 Task: In the  document Ethics.doc, select heading and apply ' Bold and Underline'  Using "replace feature", replace:  'and to or'
Action: Mouse moved to (142, 660)
Screenshot: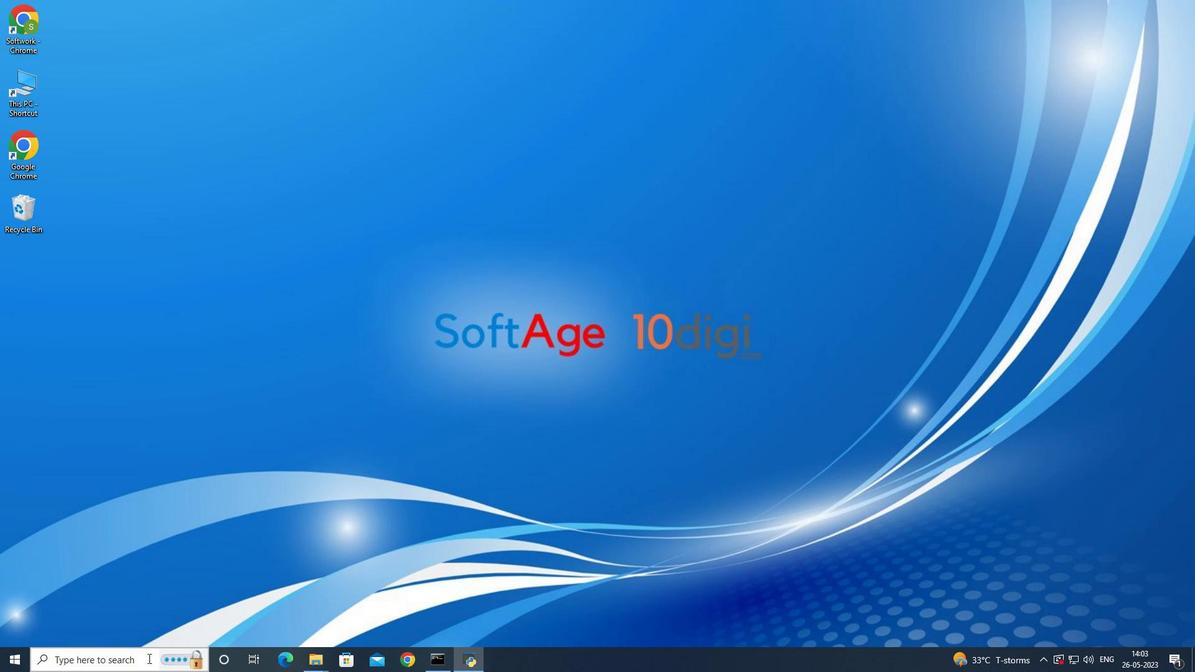
Action: Mouse pressed left at (142, 660)
Screenshot: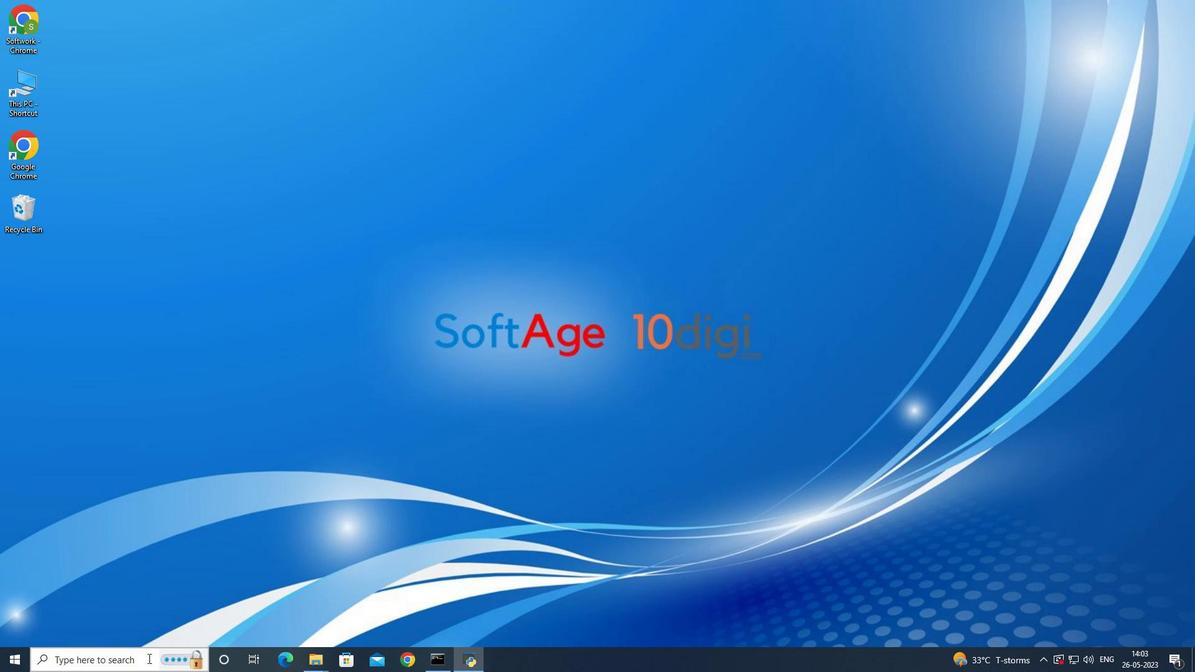 
Action: Mouse moved to (130, 424)
Screenshot: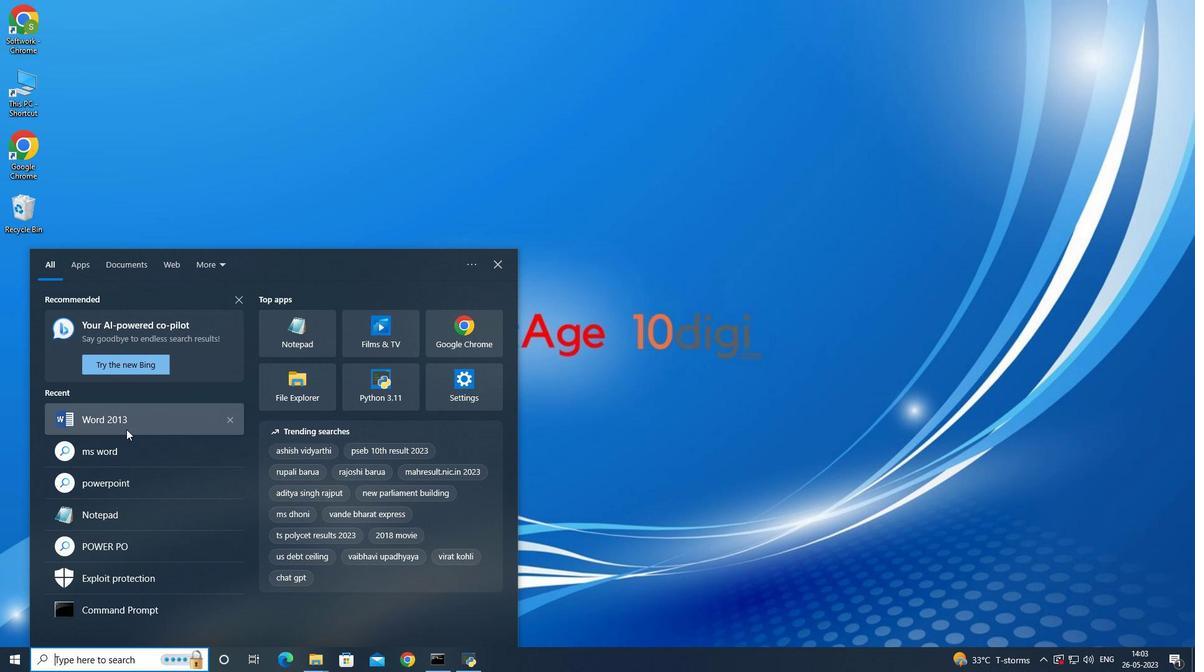 
Action: Mouse pressed left at (130, 424)
Screenshot: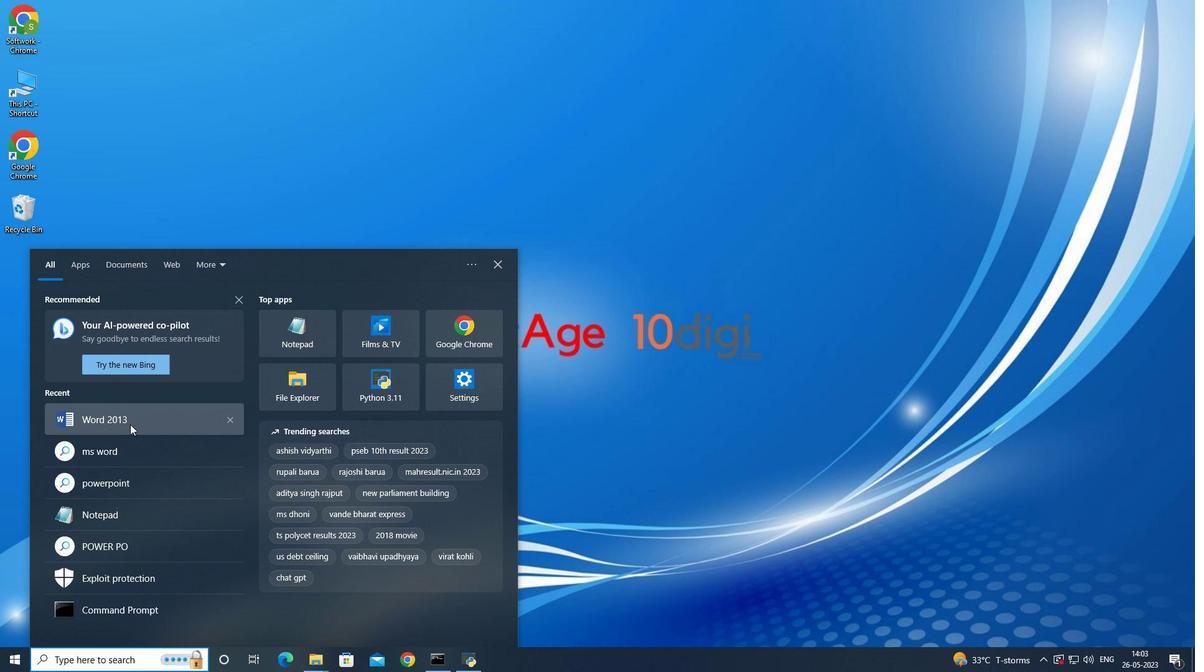 
Action: Mouse moved to (130, 423)
Screenshot: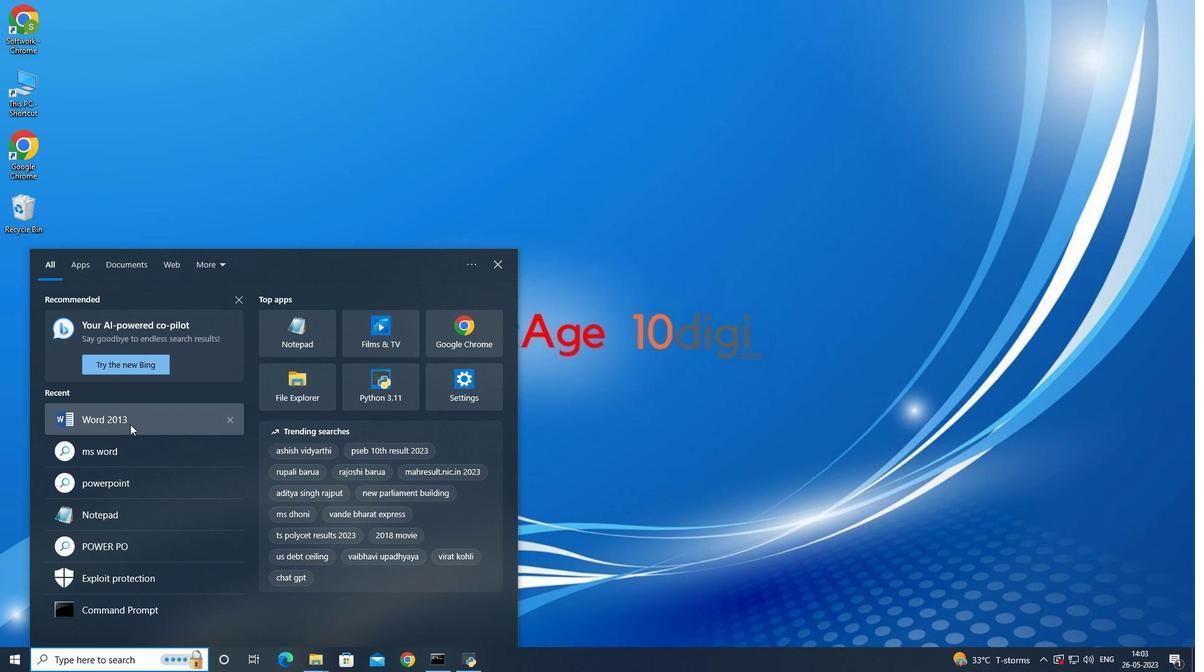 
Action: Mouse pressed left at (130, 423)
Screenshot: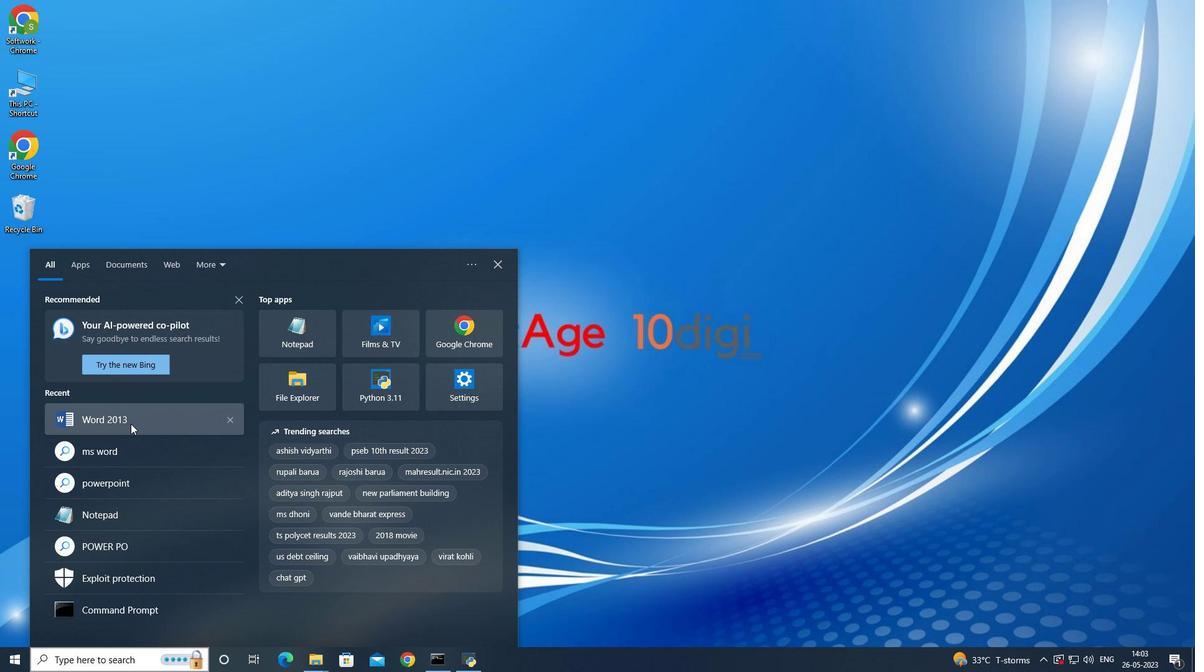 
Action: Mouse moved to (131, 424)
Screenshot: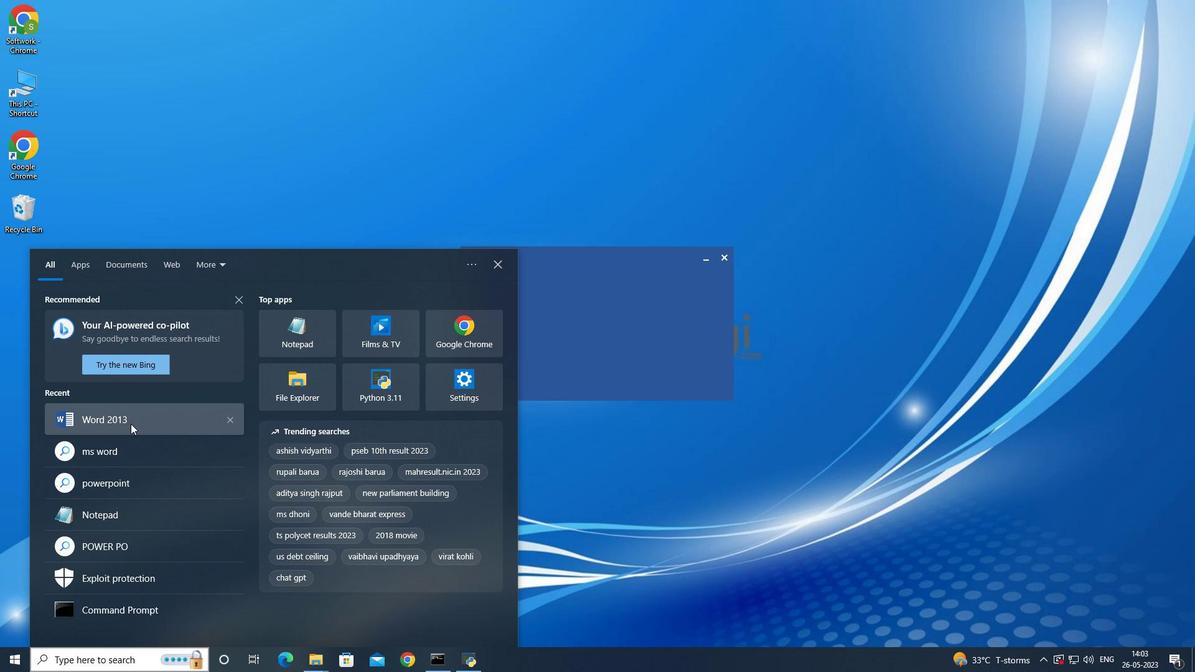 
Action: Mouse pressed left at (131, 424)
Screenshot: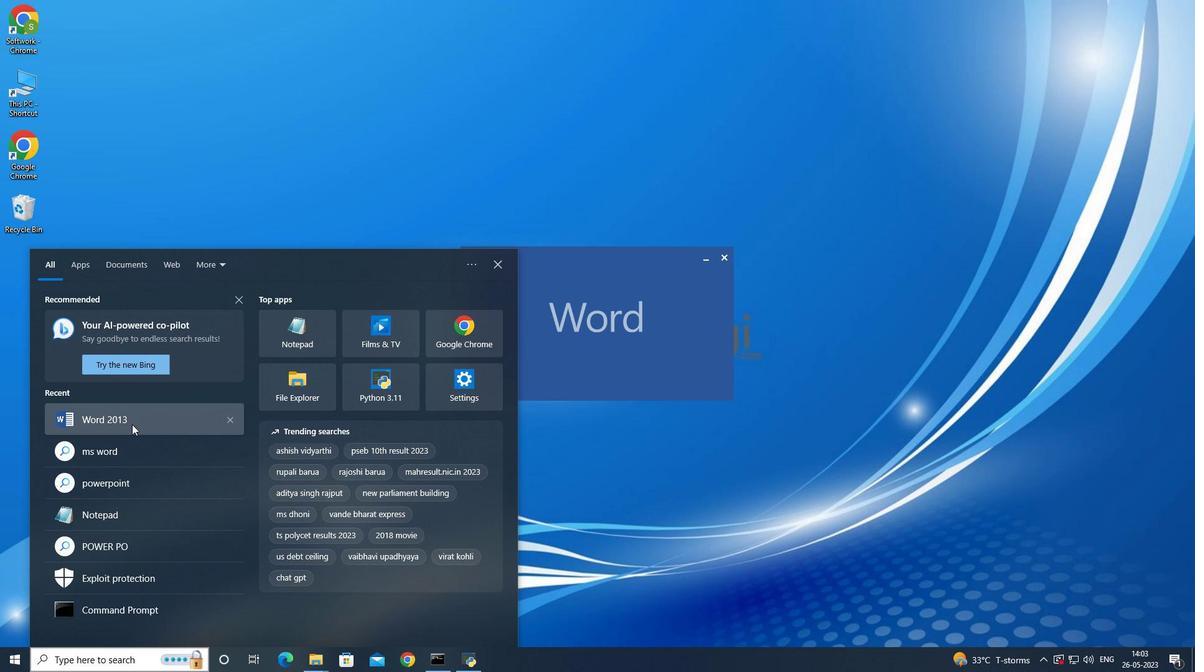 
Action: Mouse moved to (288, 192)
Screenshot: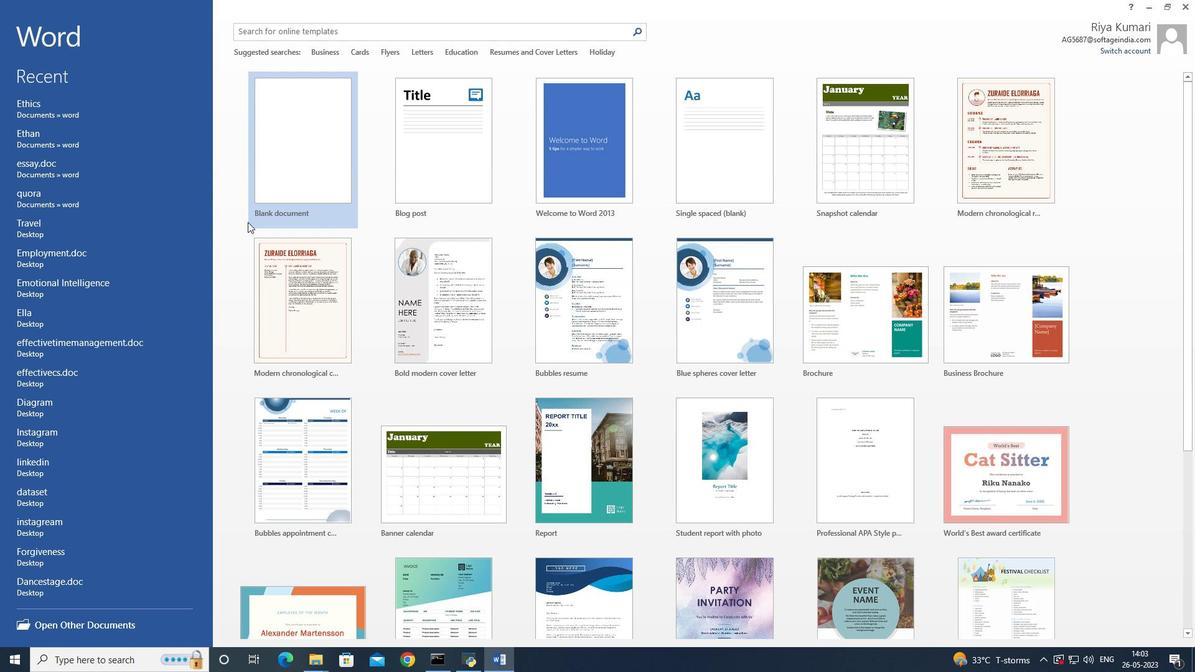 
Action: Mouse pressed left at (288, 192)
Screenshot: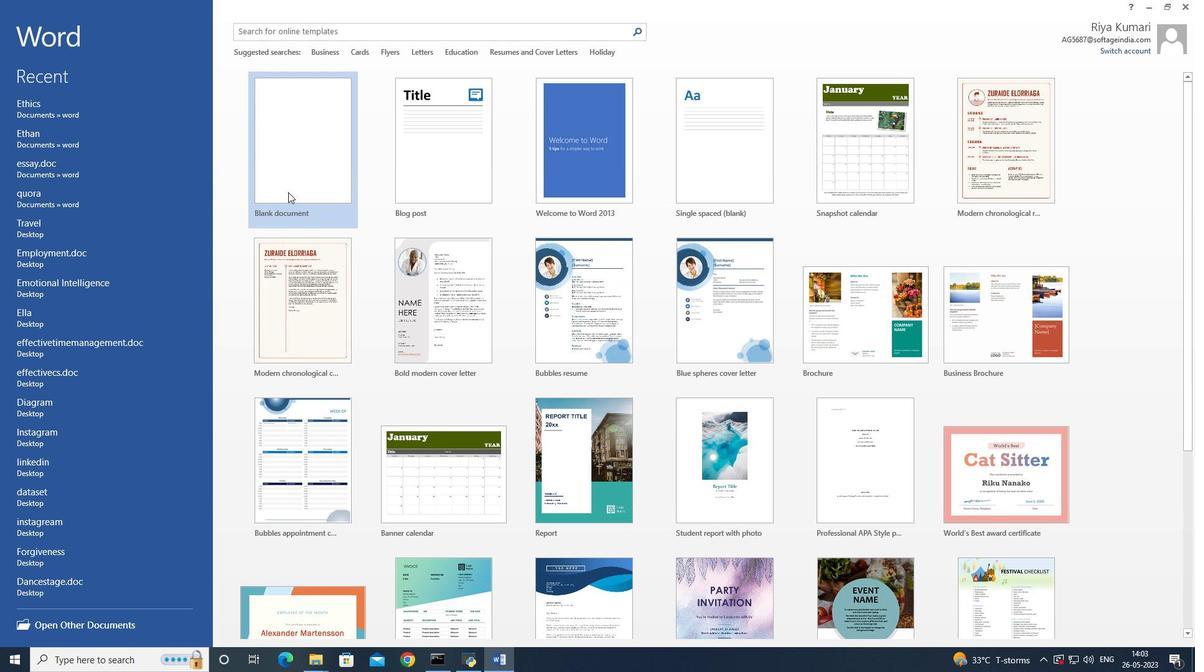 
Action: Mouse pressed left at (288, 192)
Screenshot: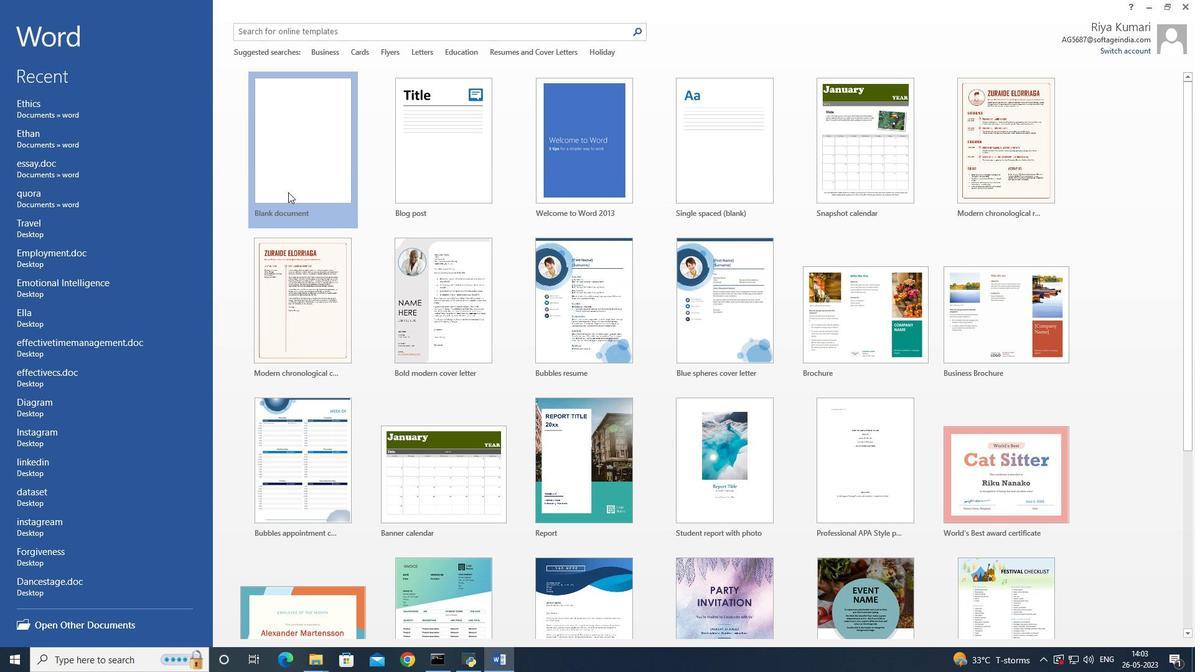 
Action: Mouse moved to (17, 23)
Screenshot: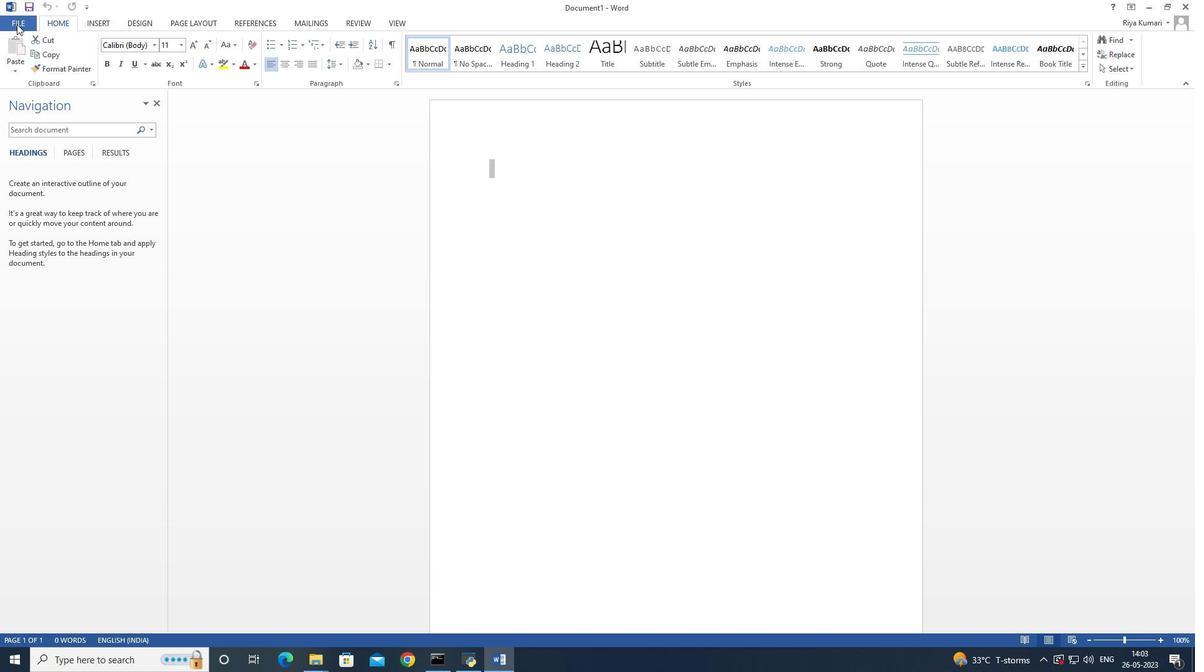 
Action: Mouse pressed left at (17, 23)
Screenshot: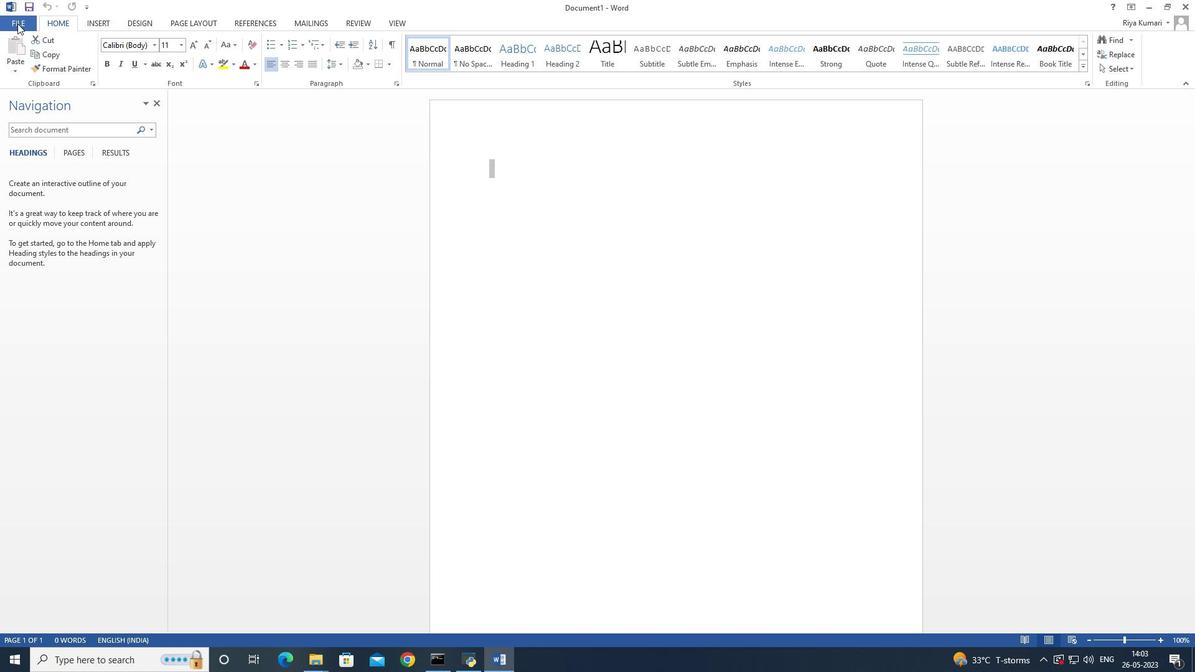 
Action: Mouse moved to (335, 110)
Screenshot: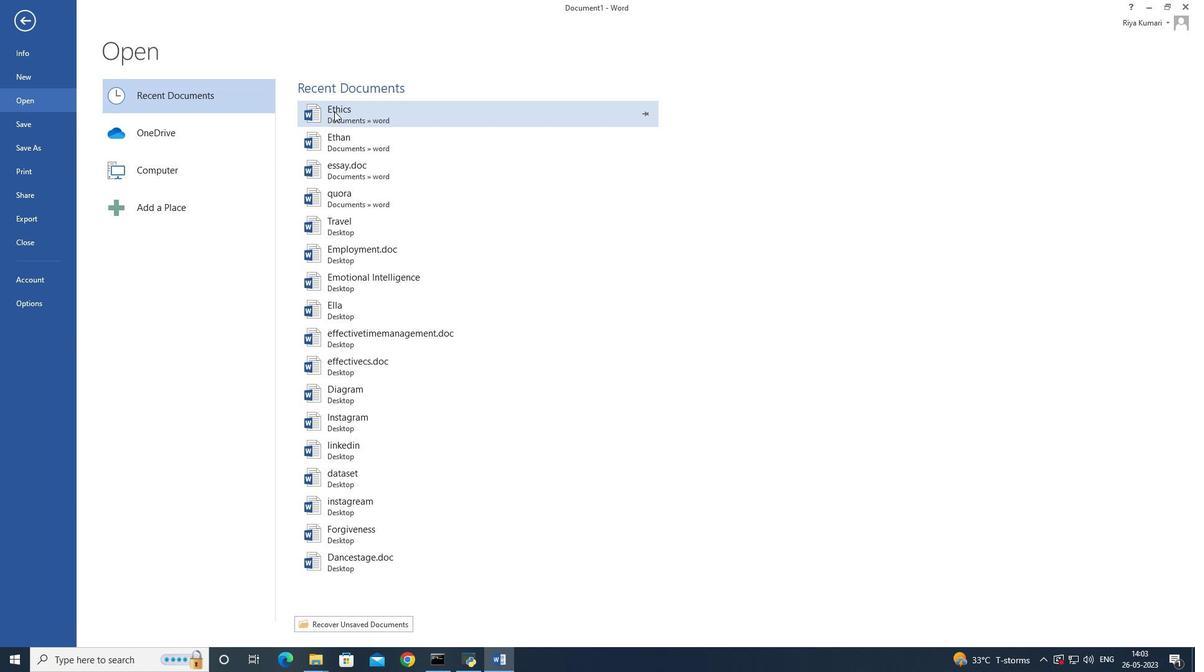 
Action: Mouse pressed left at (335, 110)
Screenshot: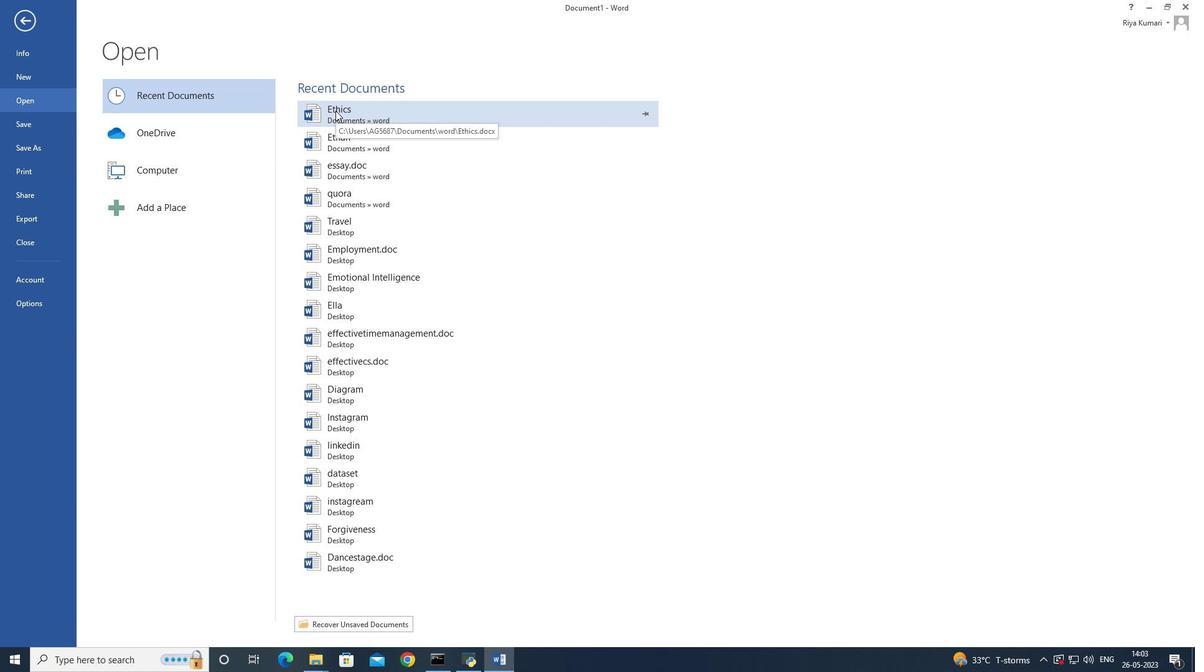 
Action: Mouse moved to (657, 166)
Screenshot: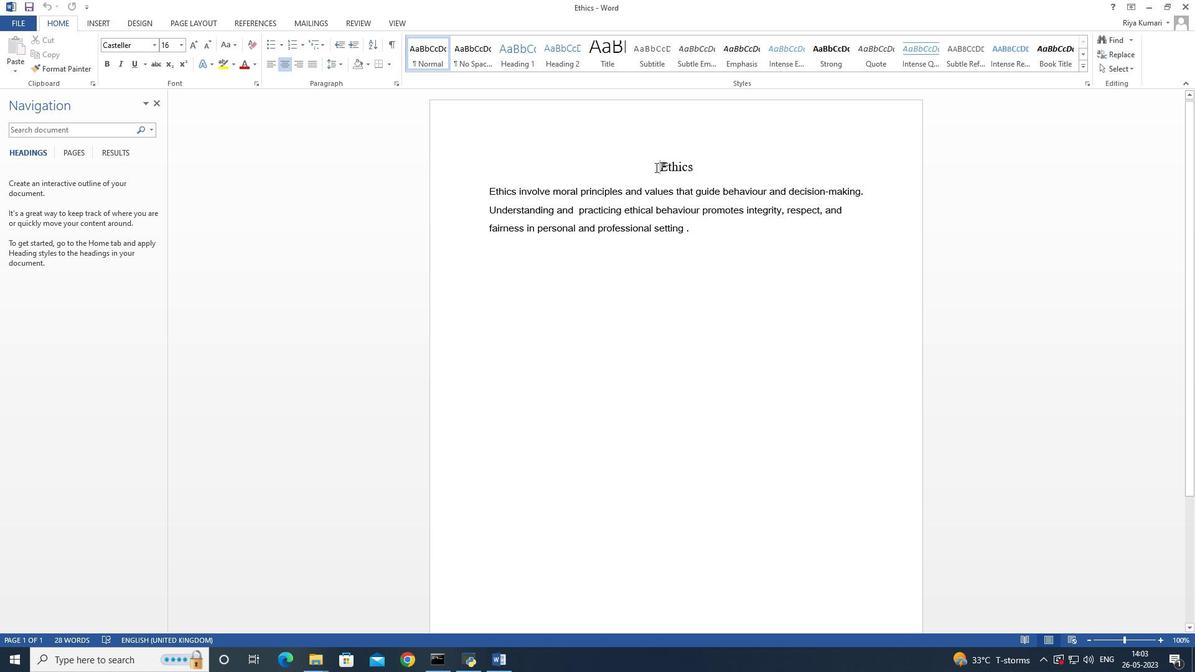 
Action: Mouse pressed left at (657, 166)
Screenshot: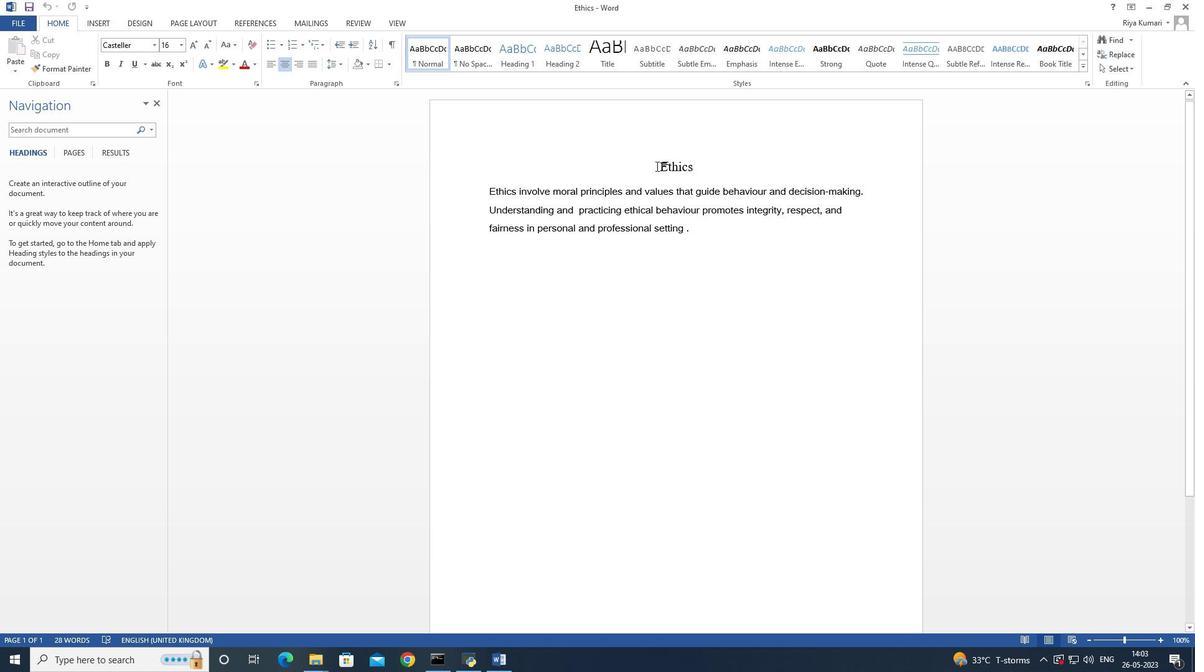 
Action: Mouse moved to (109, 68)
Screenshot: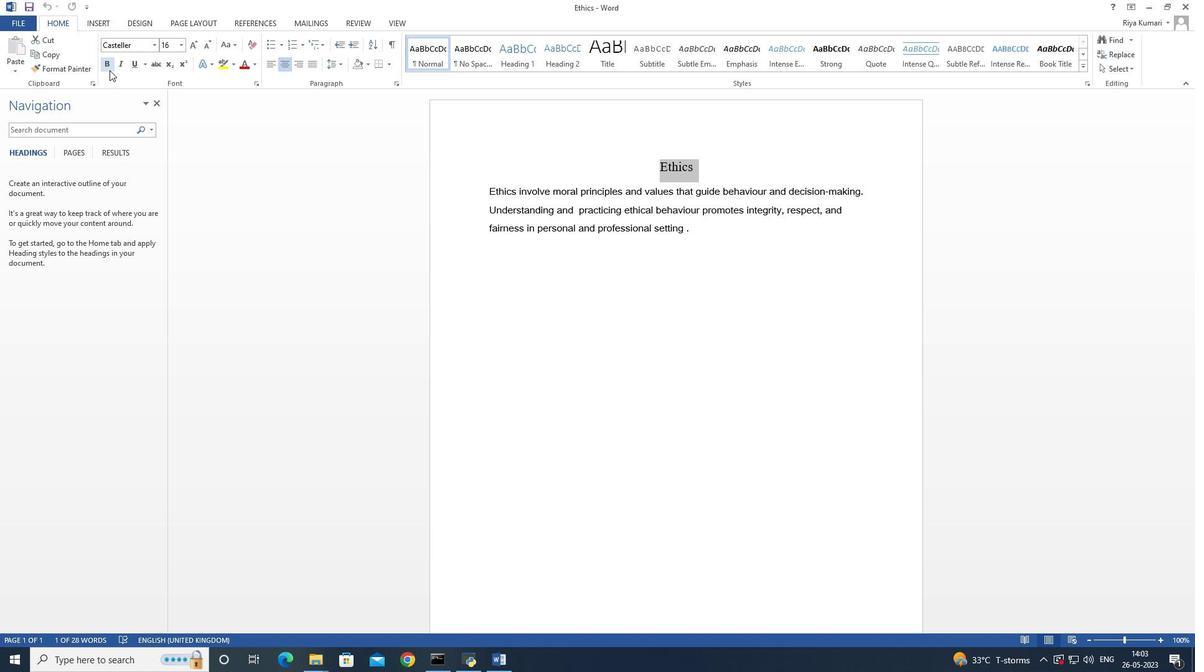 
Action: Mouse pressed left at (109, 68)
Screenshot: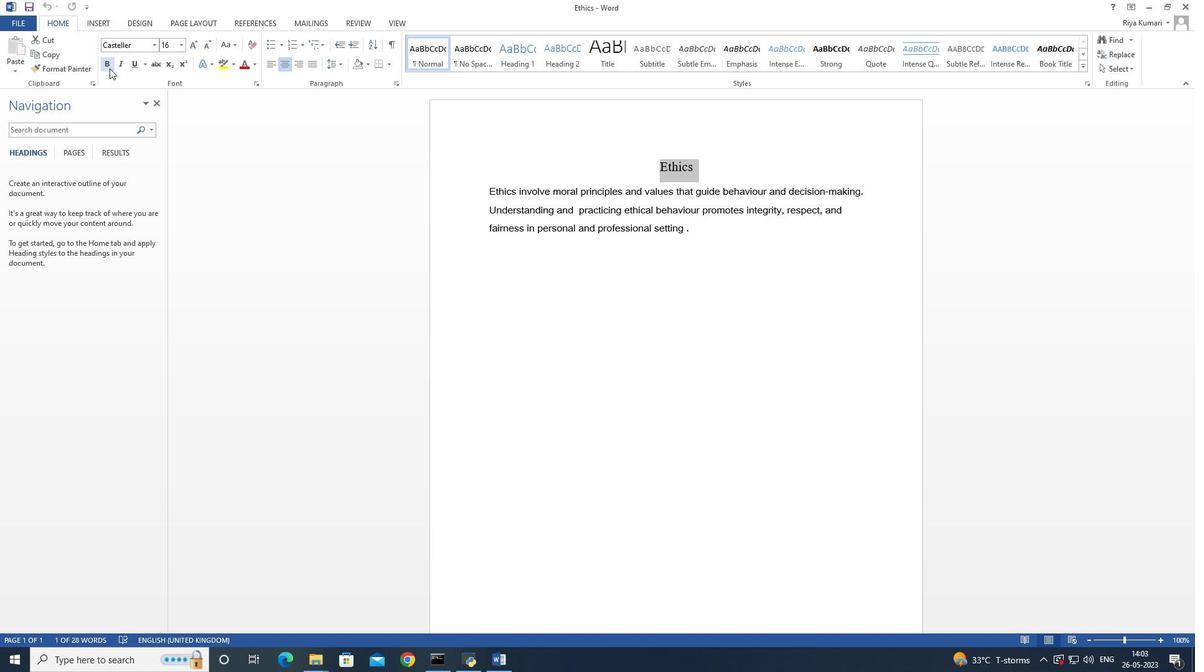
Action: Mouse moved to (132, 60)
Screenshot: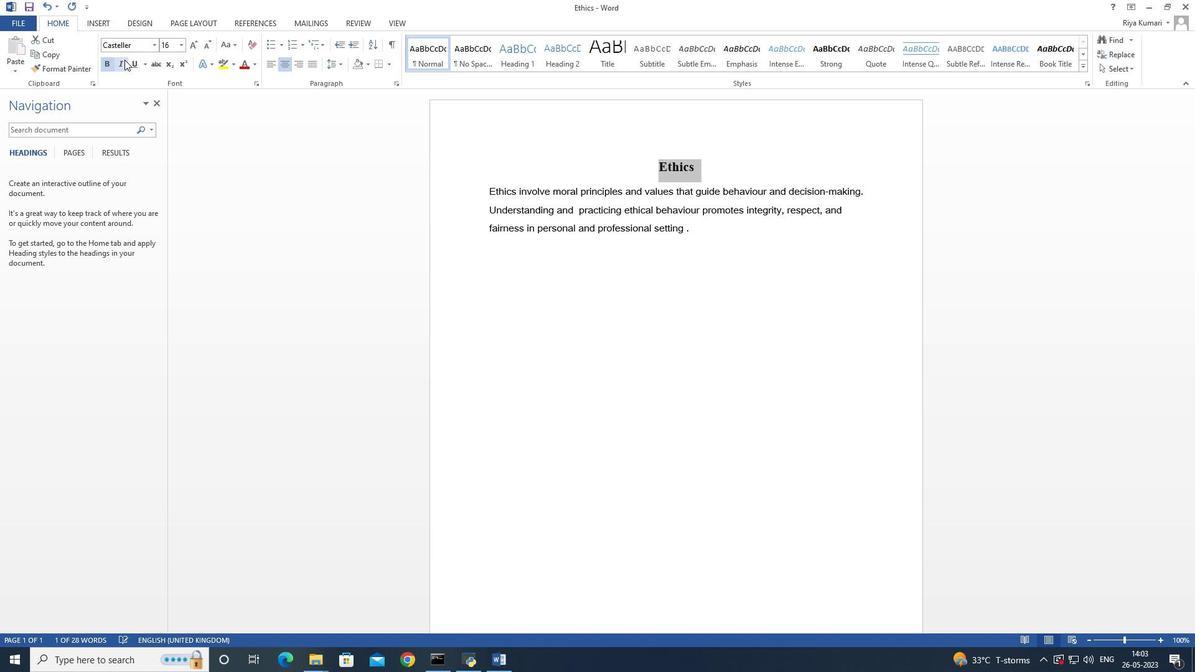 
Action: Mouse pressed left at (132, 60)
Screenshot: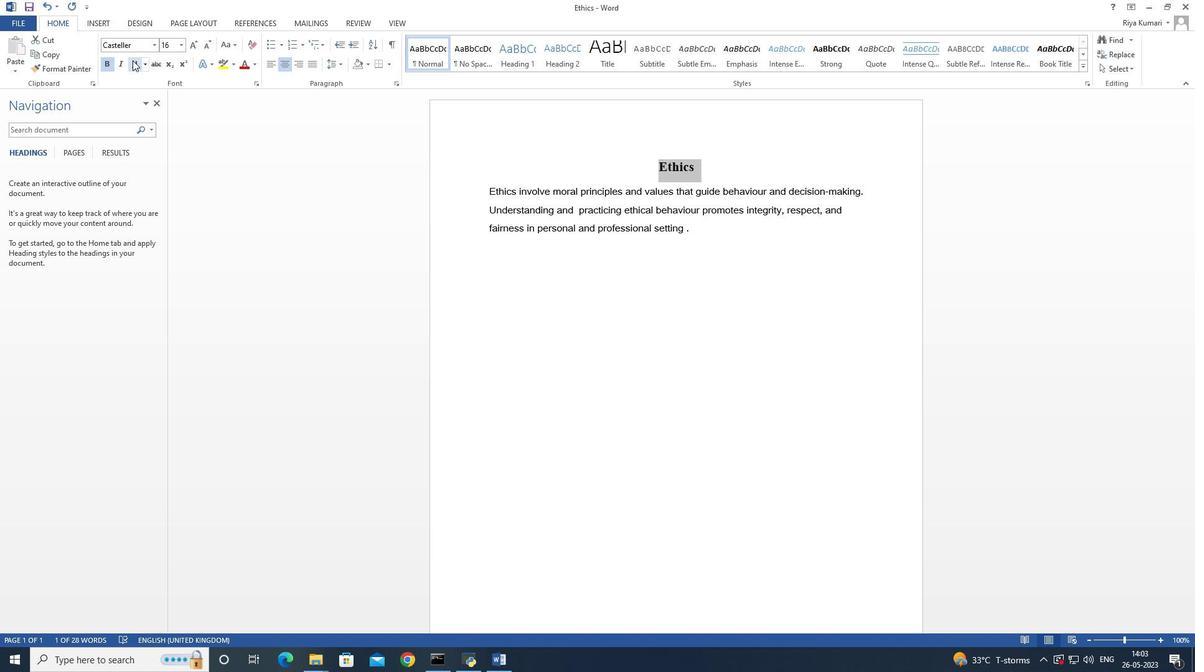 
Action: Mouse moved to (488, 187)
Screenshot: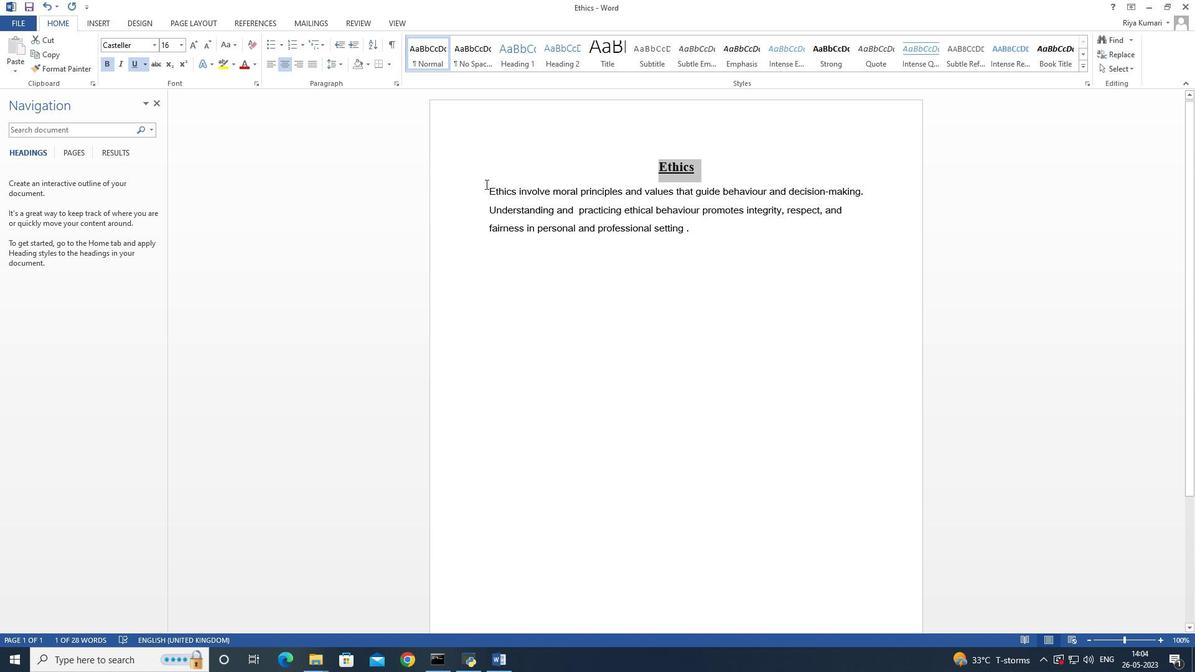 
Action: Mouse pressed left at (488, 187)
Screenshot: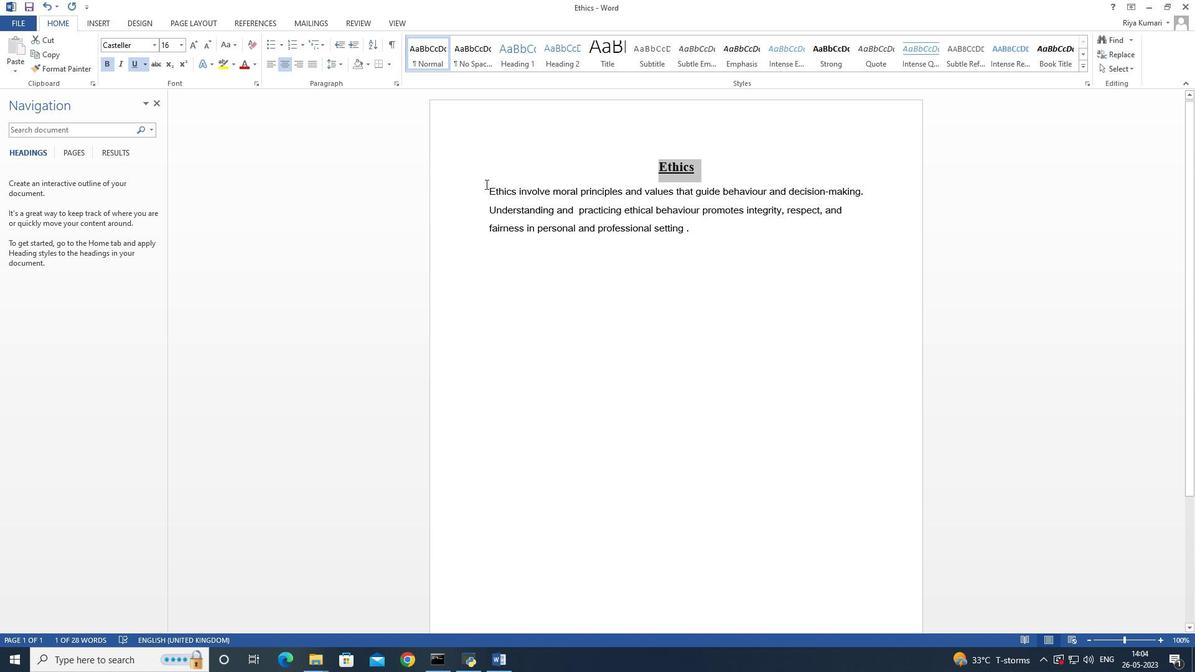 
Action: Mouse moved to (1117, 52)
Screenshot: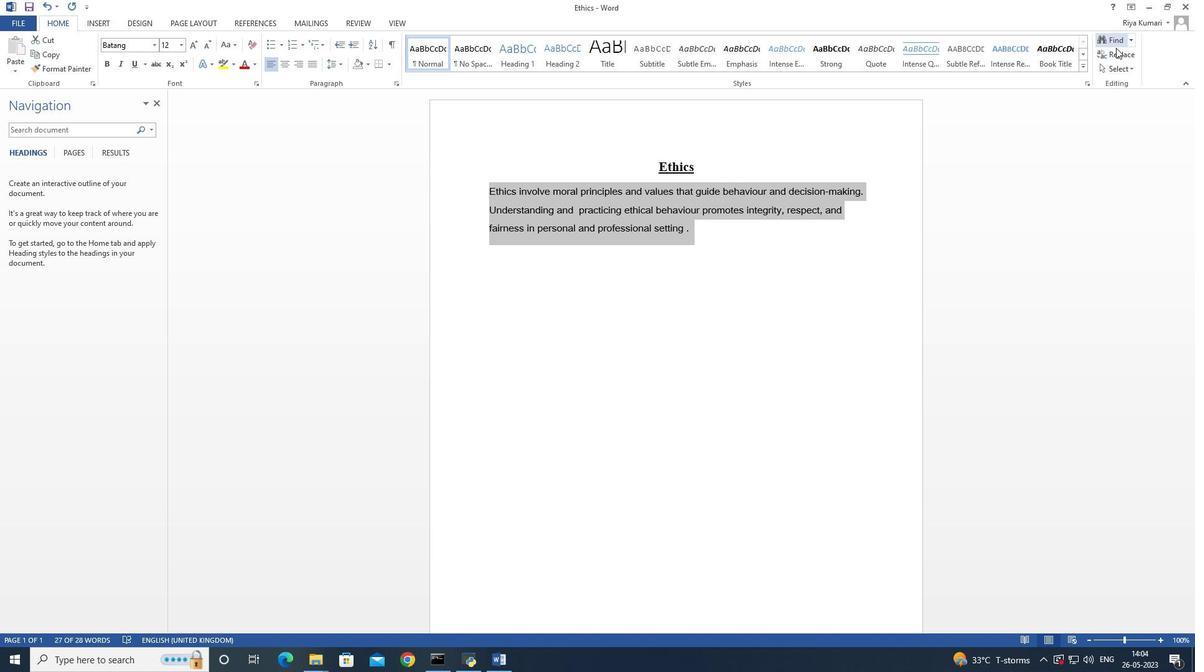 
Action: Mouse pressed left at (1117, 52)
Screenshot: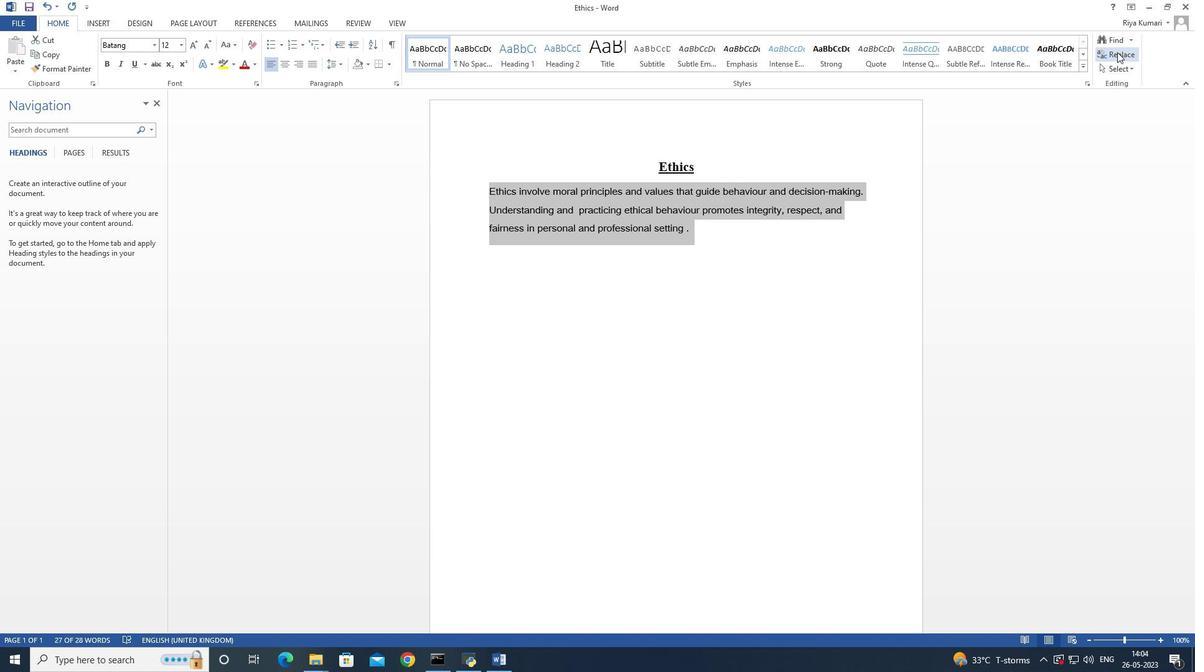 
Action: Mouse moved to (662, 295)
Screenshot: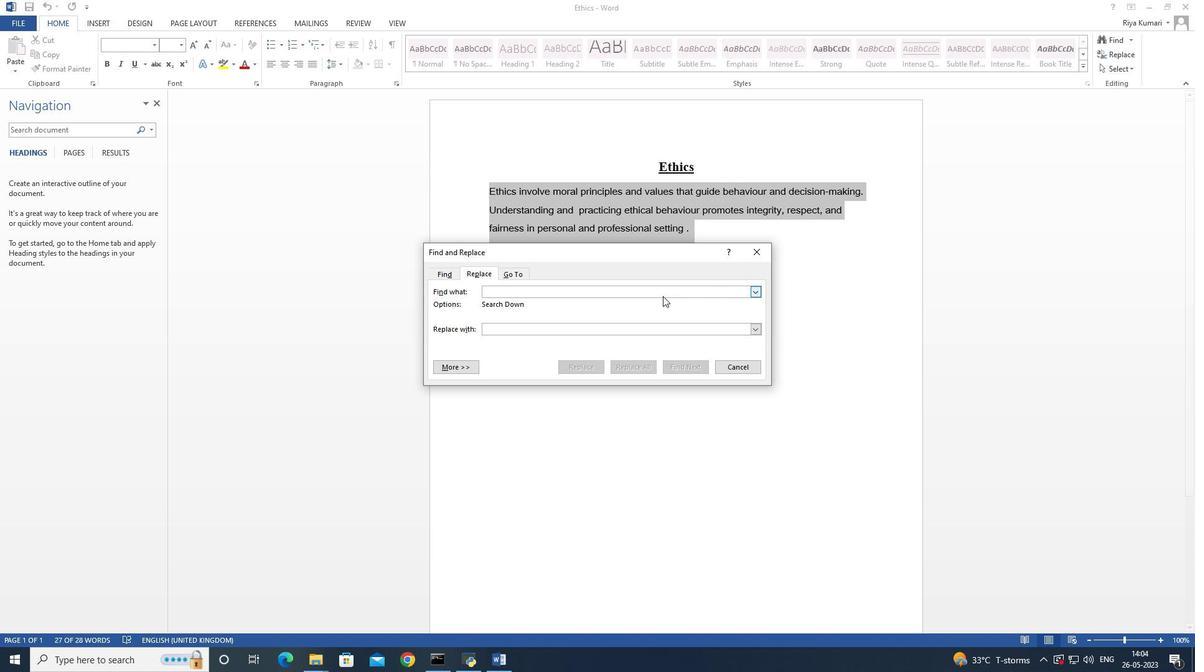 
Action: Key pressed and
Screenshot: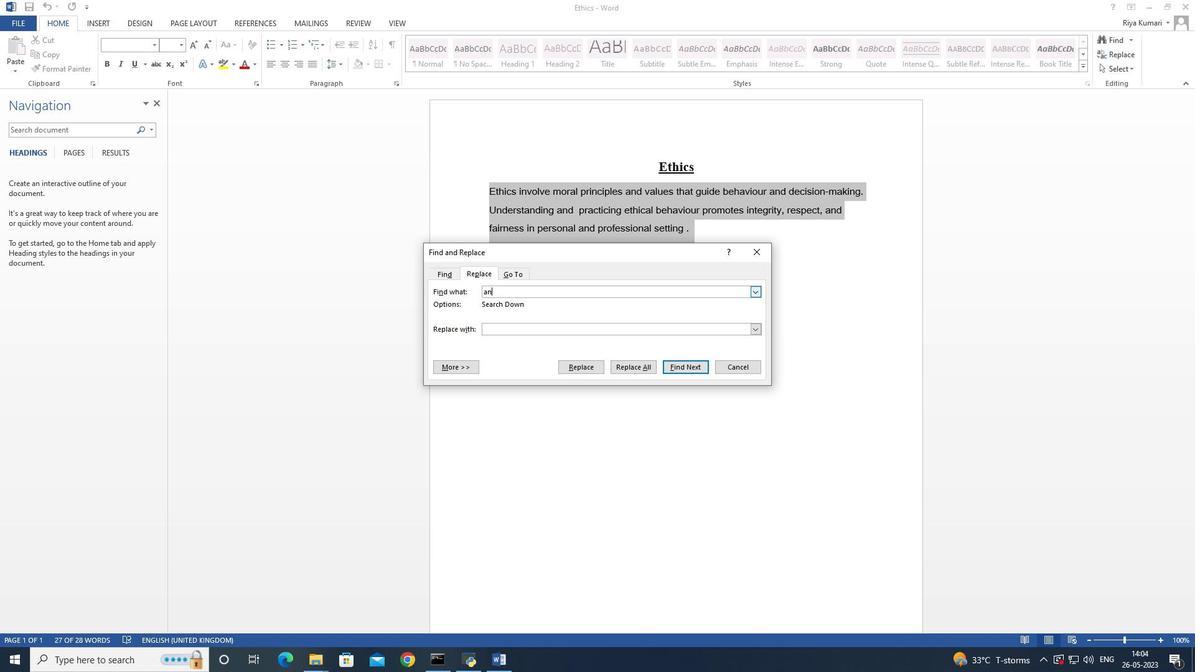 
Action: Mouse moved to (593, 326)
Screenshot: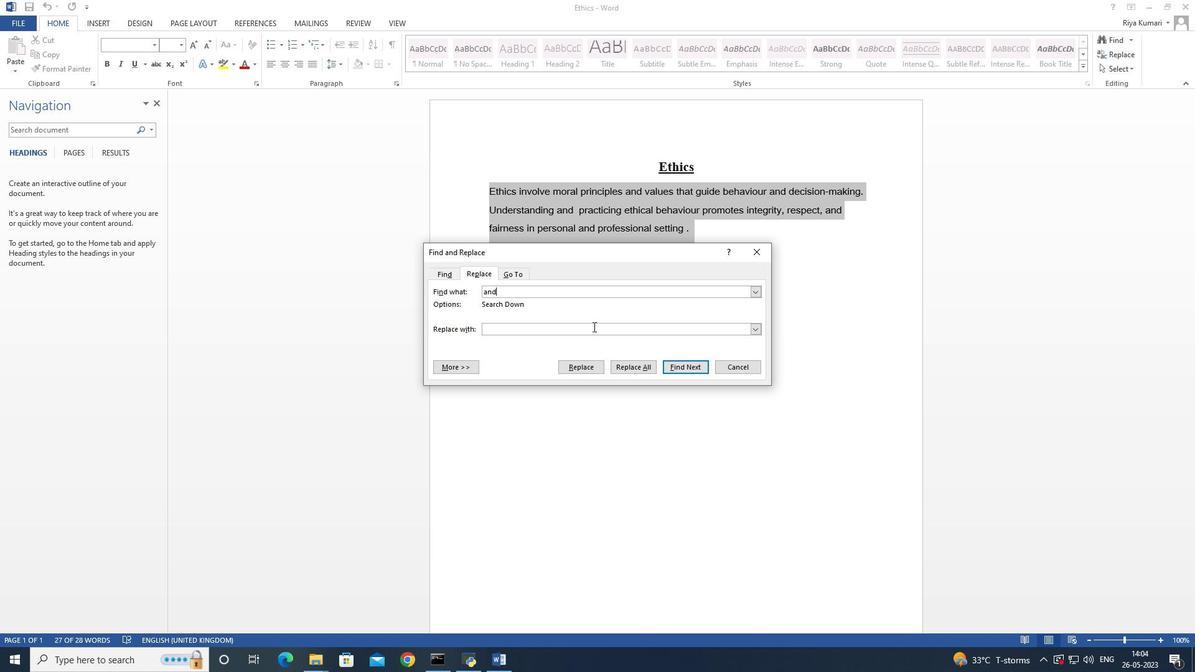 
Action: Mouse pressed left at (593, 326)
Screenshot: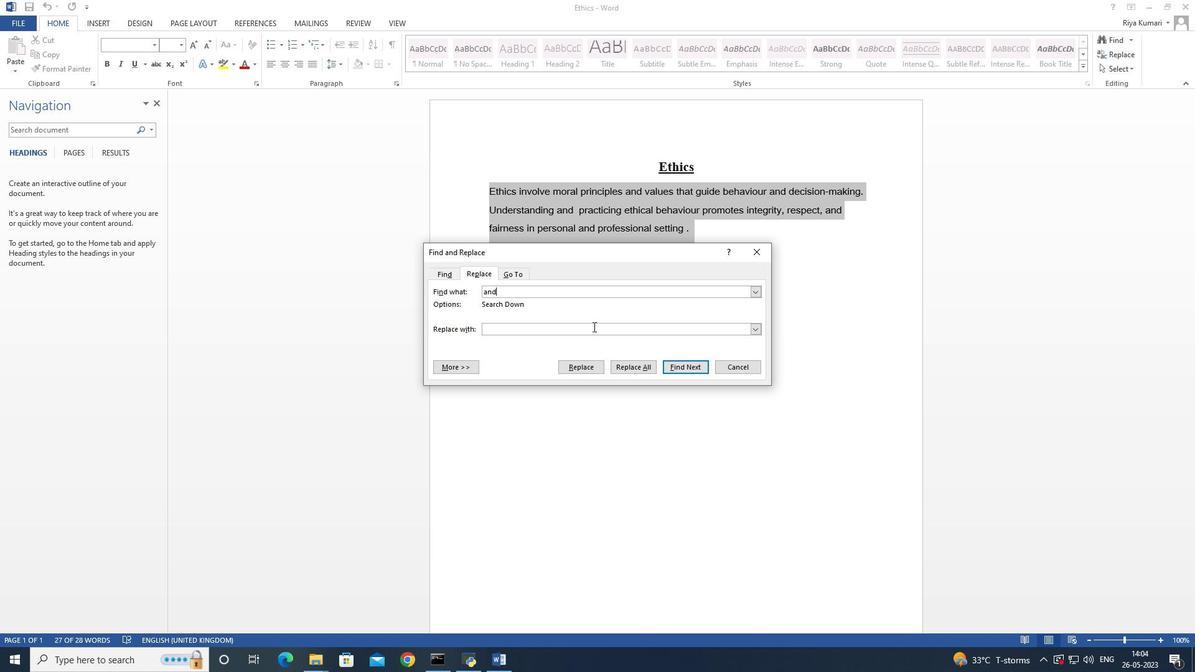 
Action: Key pressed or
Screenshot: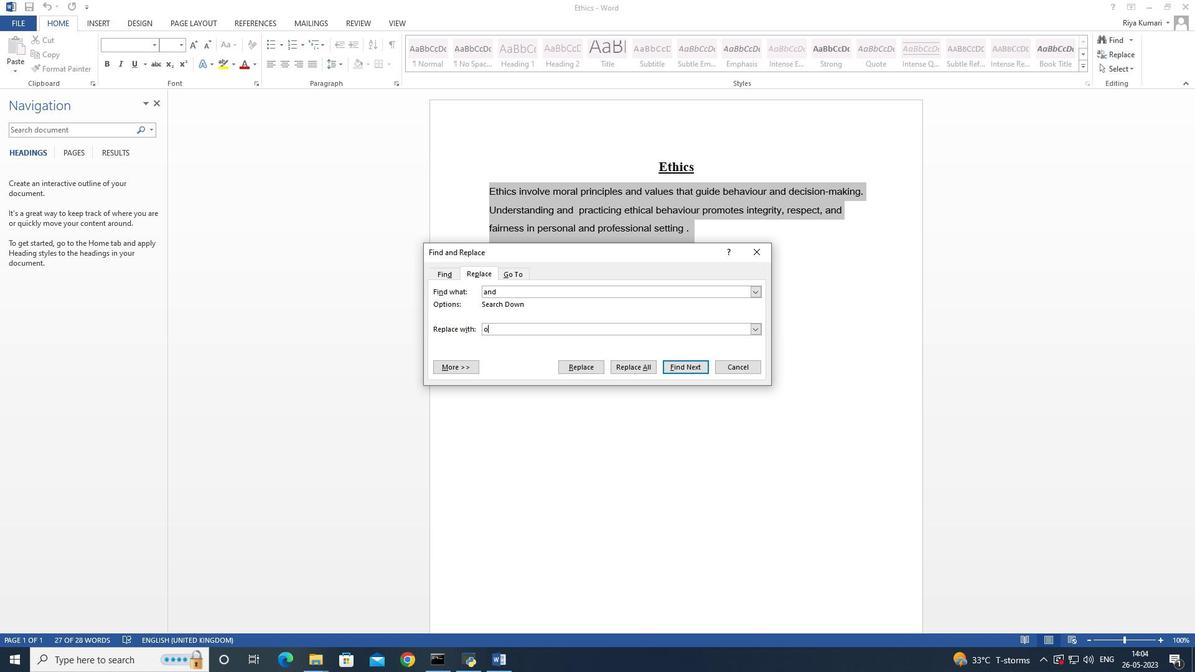 
Action: Mouse moved to (635, 367)
Screenshot: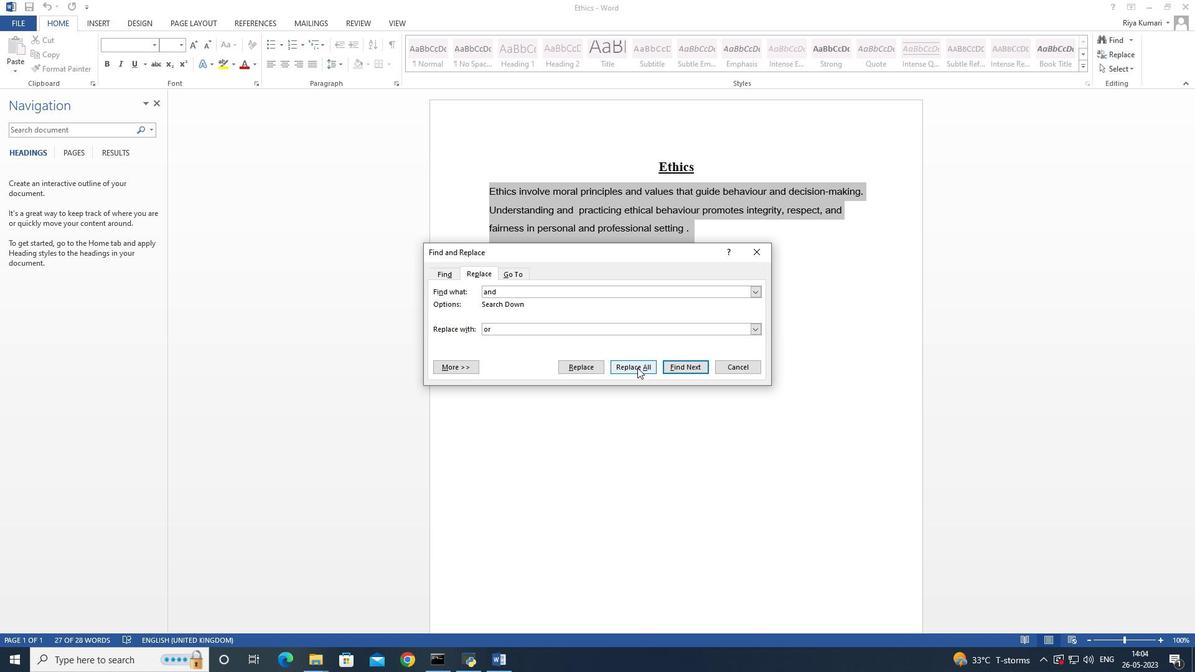 
Action: Mouse pressed left at (635, 367)
Screenshot: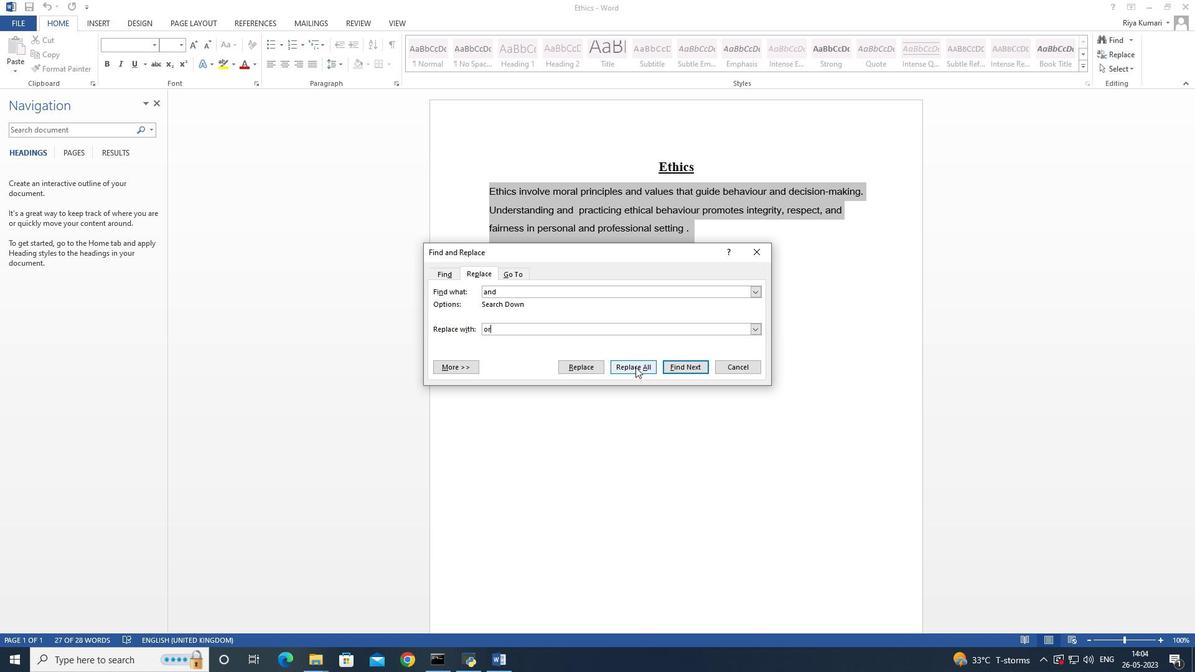 
Action: Mouse moved to (580, 369)
Screenshot: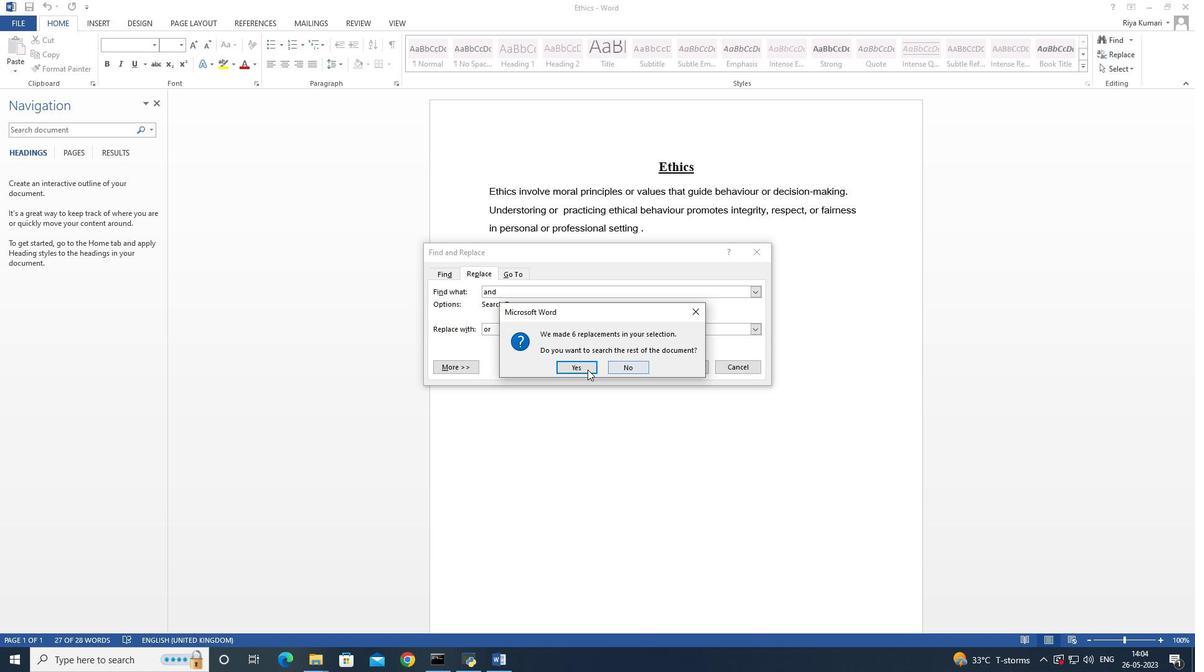 
Action: Mouse pressed left at (580, 369)
Screenshot: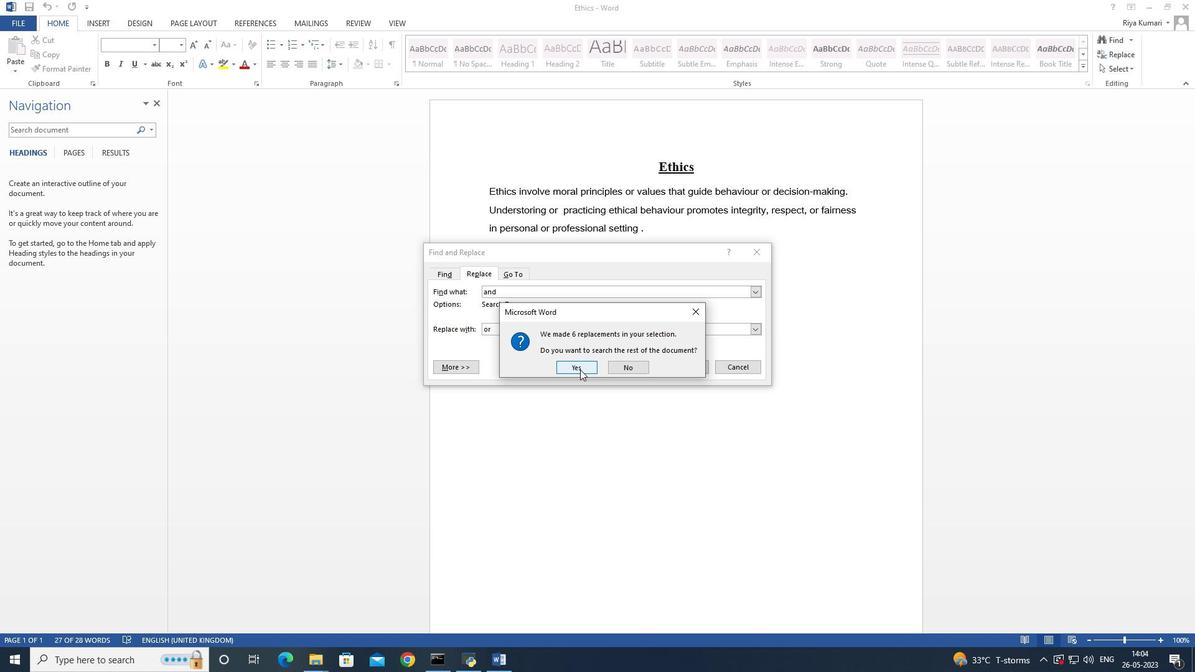 
Action: Mouse moved to (582, 365)
Screenshot: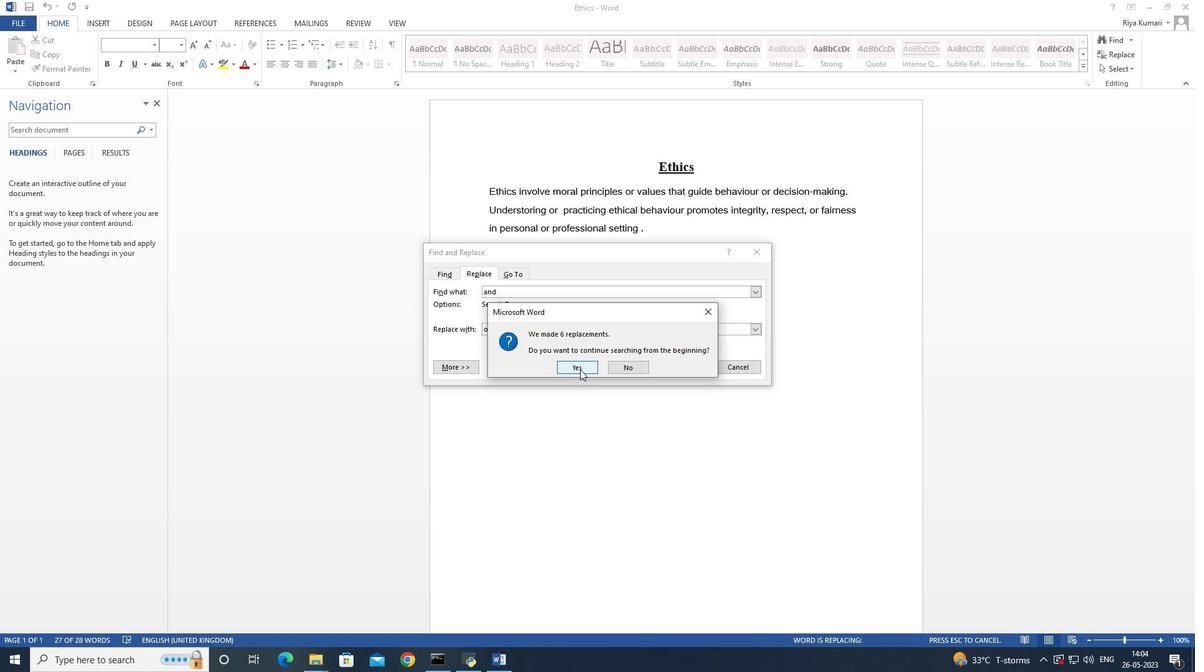 
Action: Mouse pressed left at (582, 365)
Screenshot: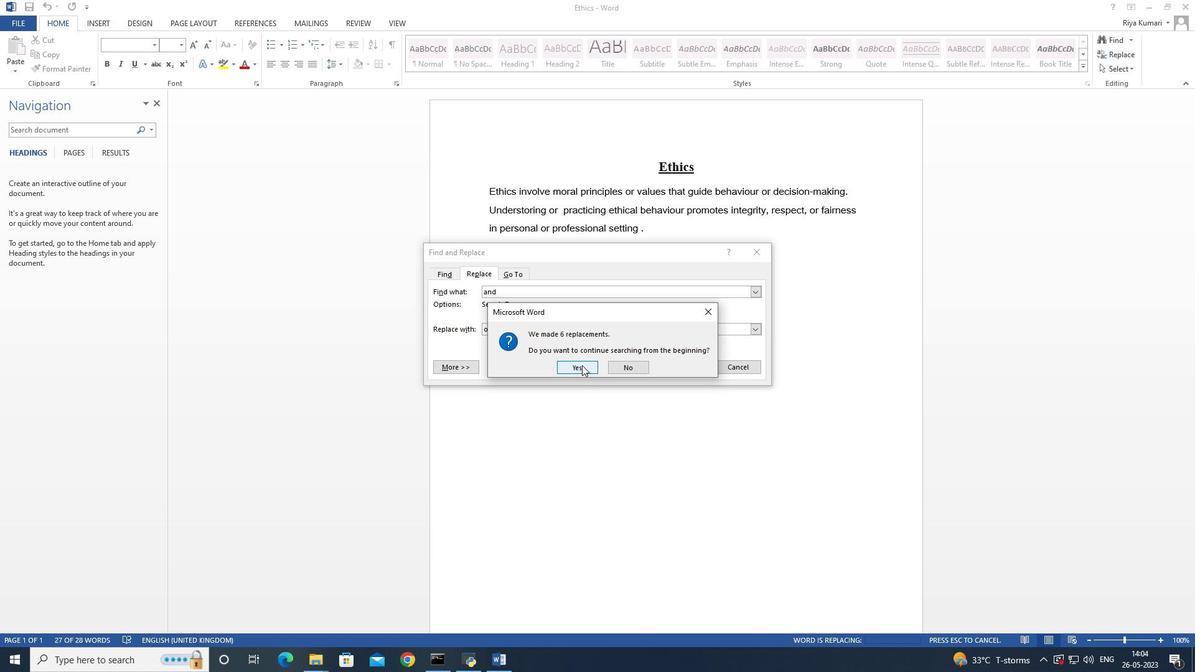 
Action: Mouse moved to (595, 364)
Screenshot: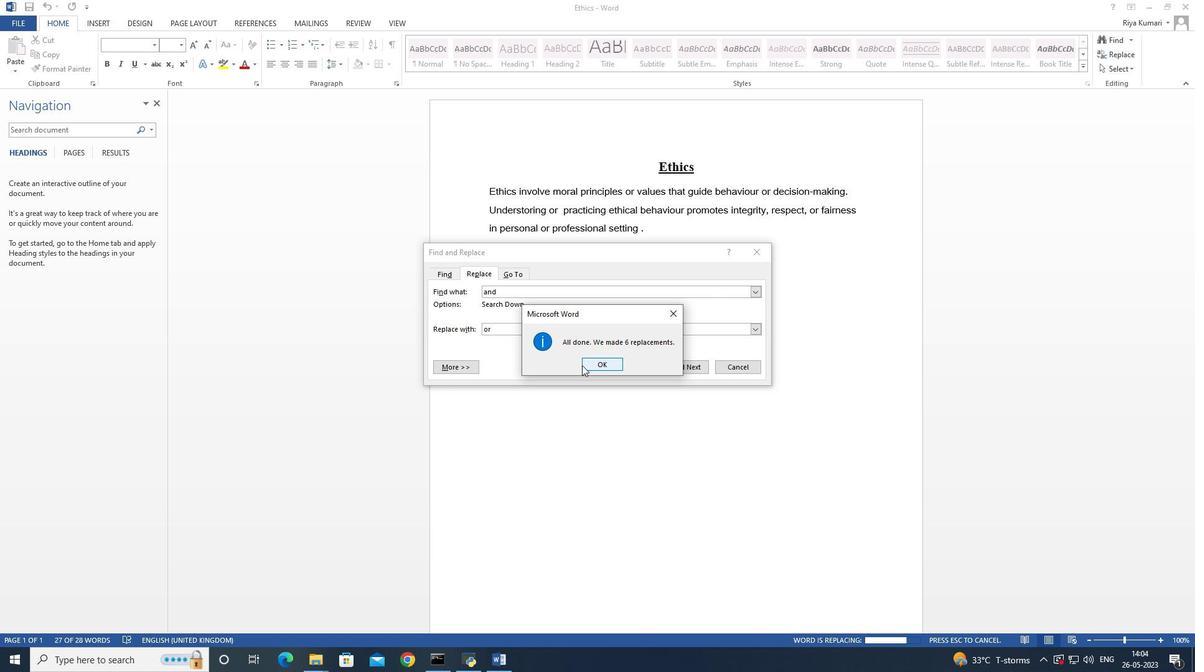 
Action: Mouse pressed left at (595, 364)
Screenshot: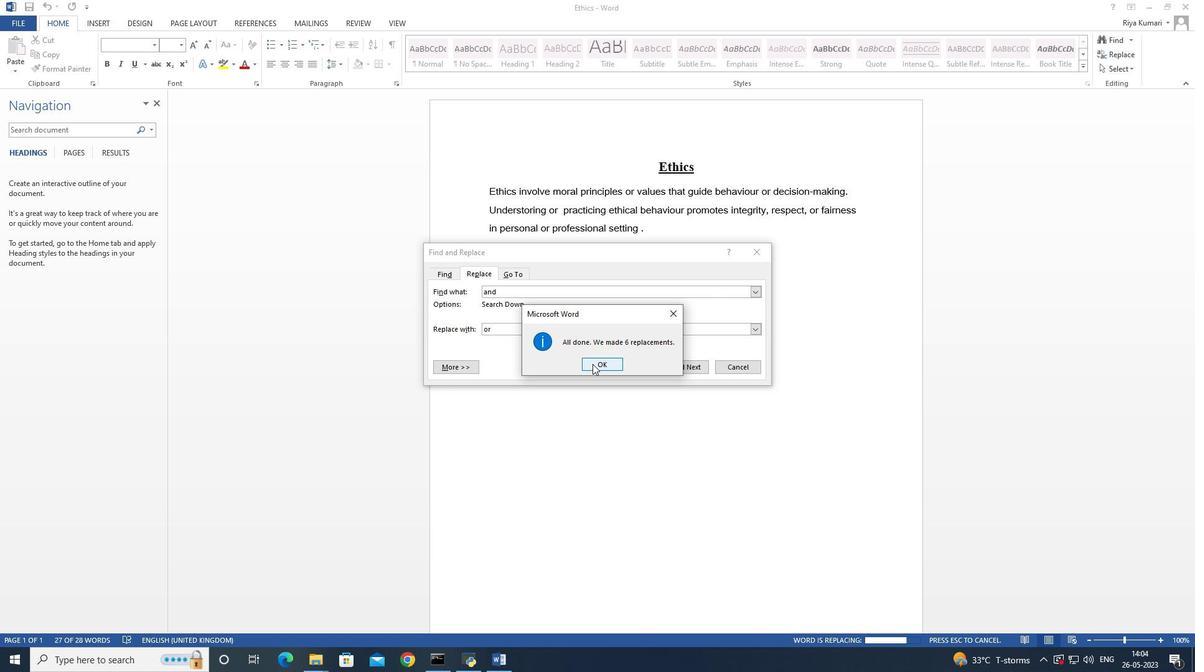 
Action: Mouse moved to (761, 250)
Screenshot: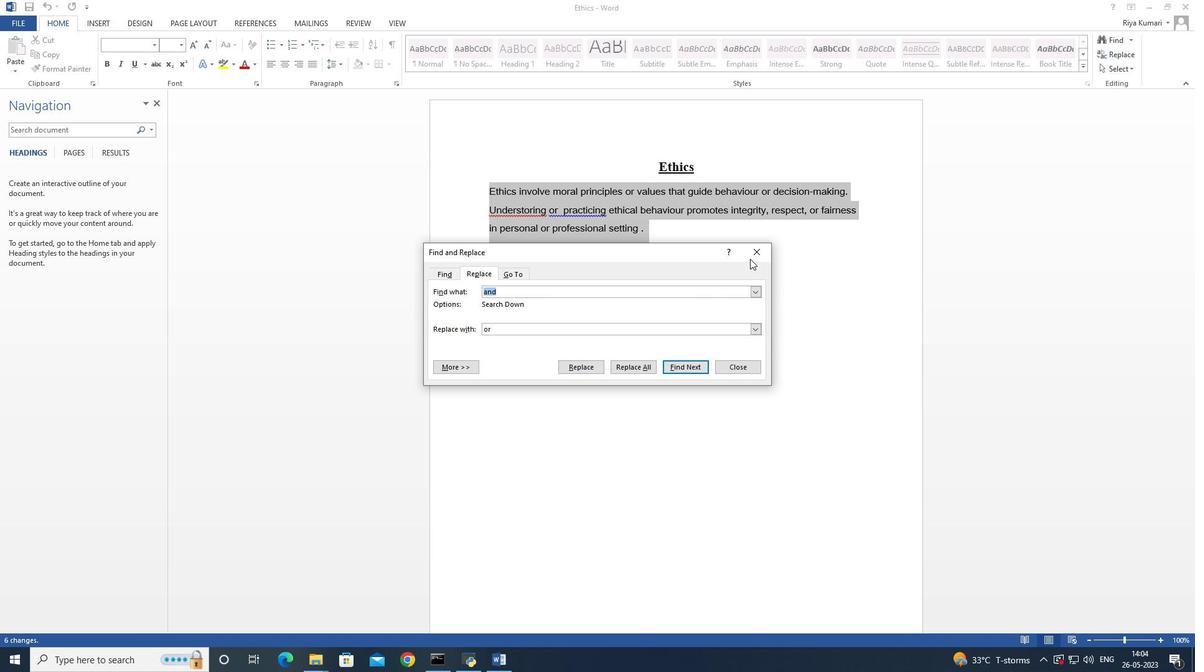 
Action: Mouse pressed left at (761, 250)
Screenshot: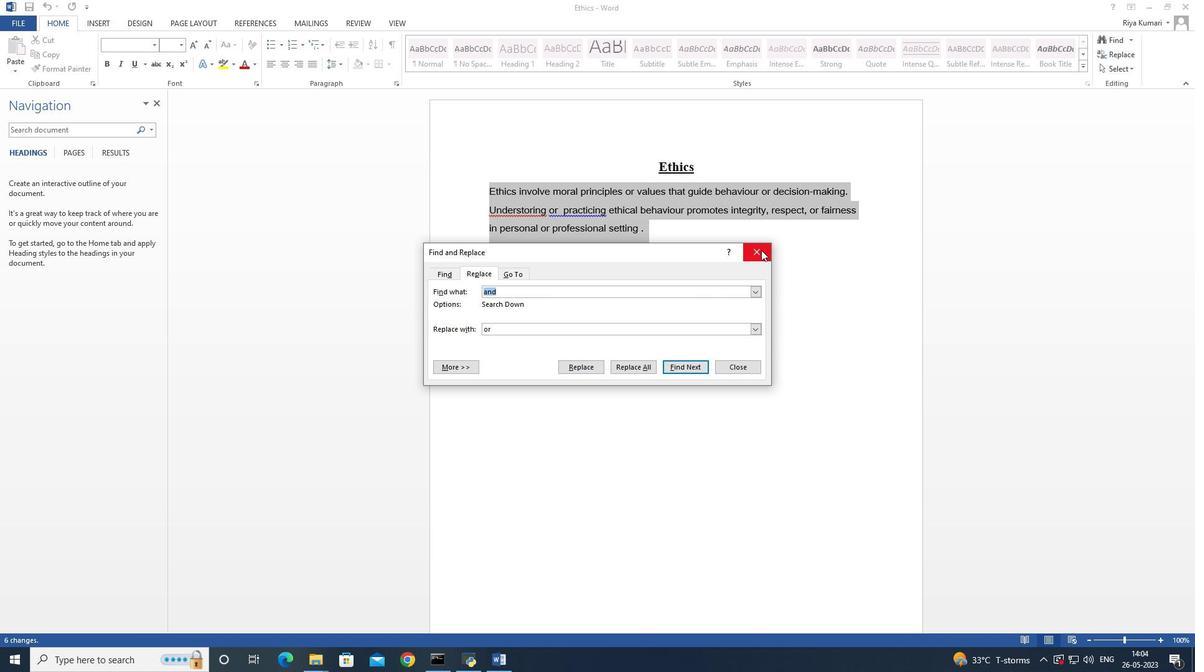 
Action: Mouse moved to (760, 335)
Screenshot: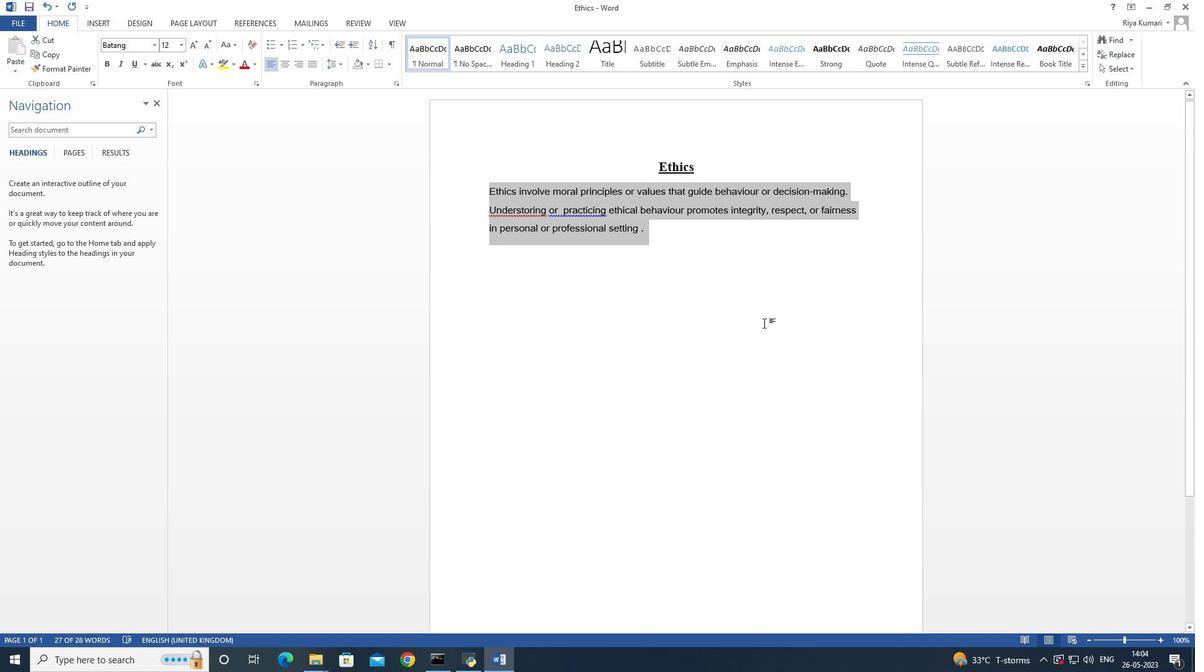 
Action: Mouse pressed left at (760, 335)
Screenshot: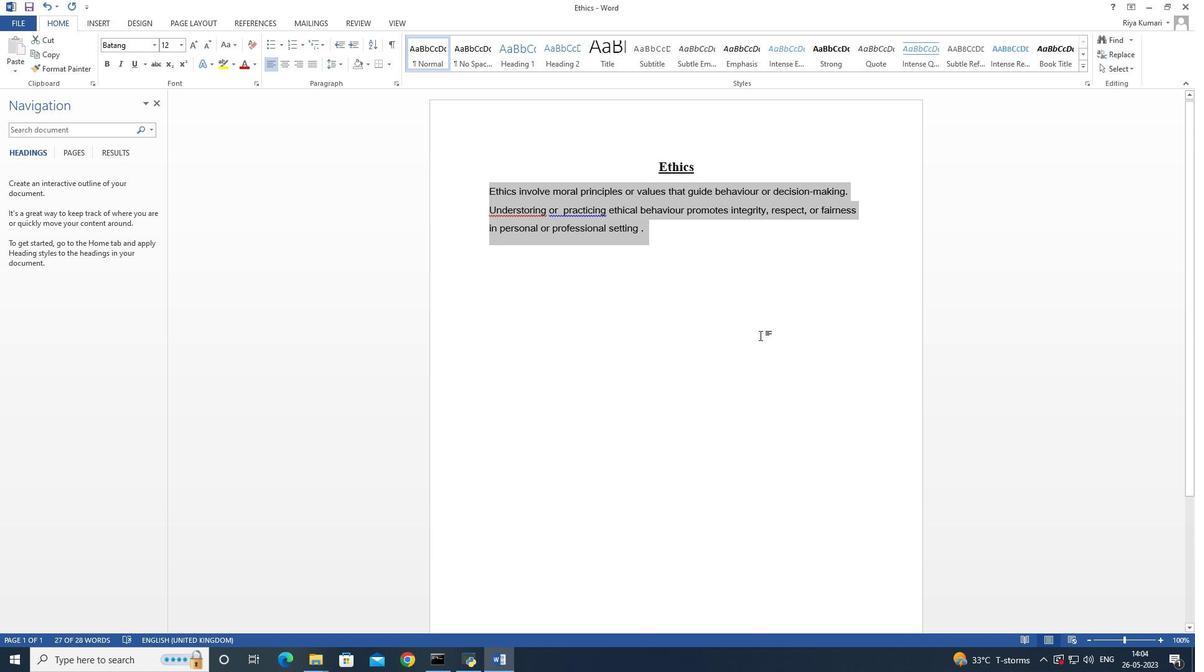 
Action: Mouse moved to (755, 329)
Screenshot: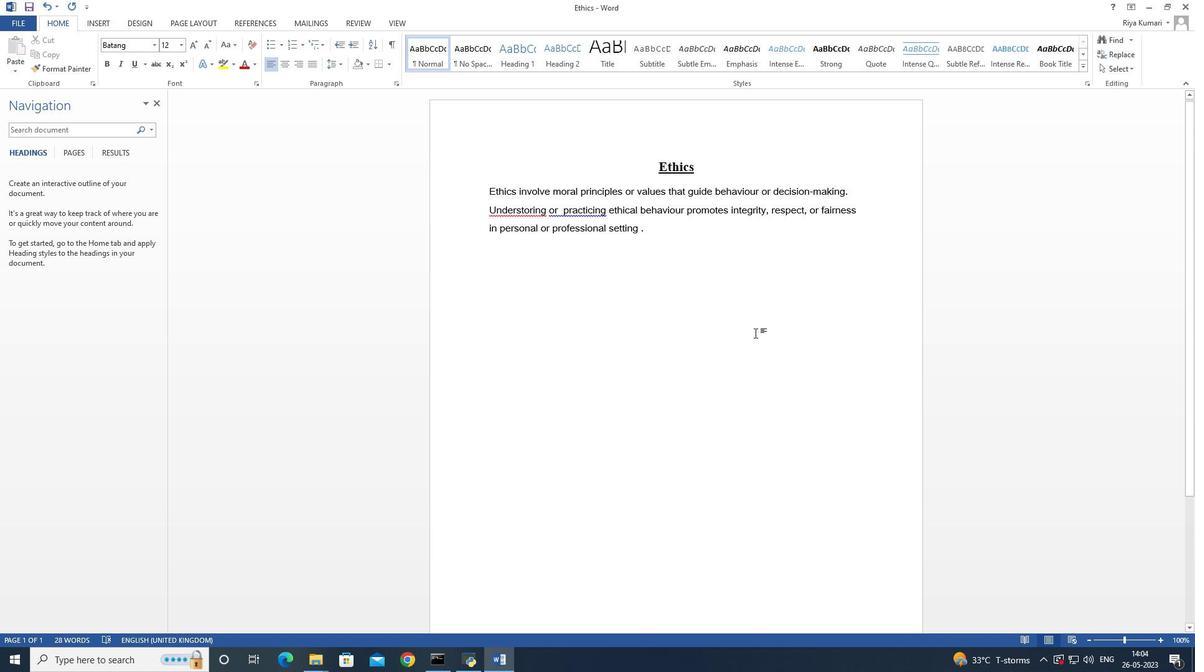 
Action: Key pressed ctrl+S
Screenshot: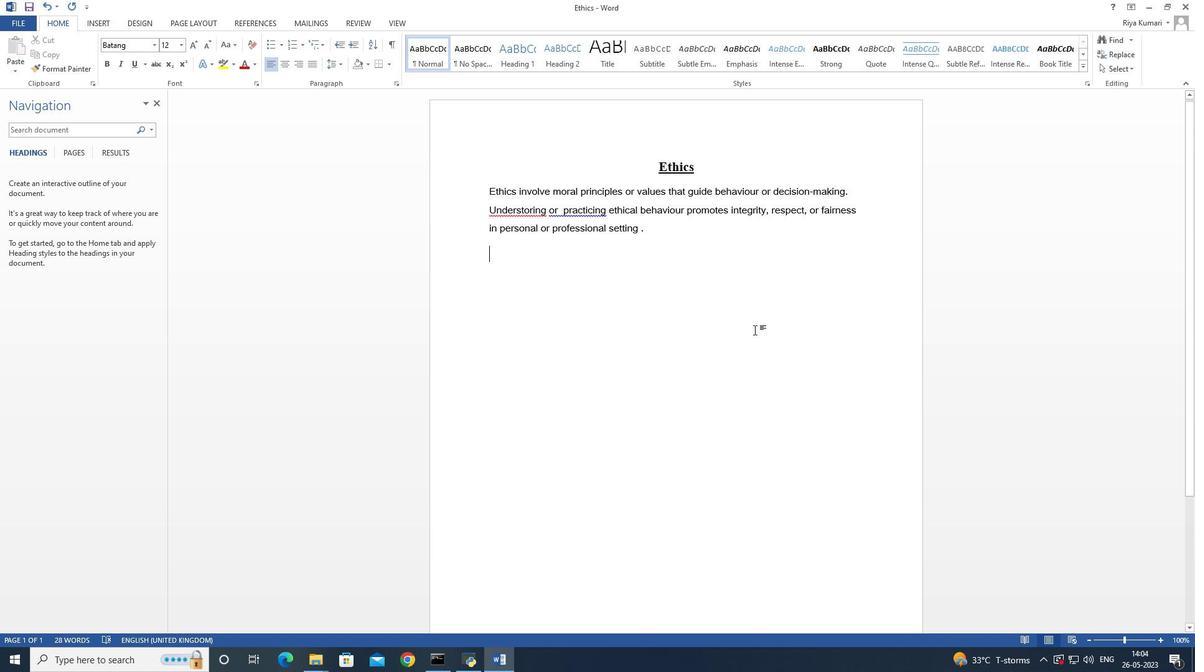 
Action: Mouse moved to (749, 318)
Screenshot: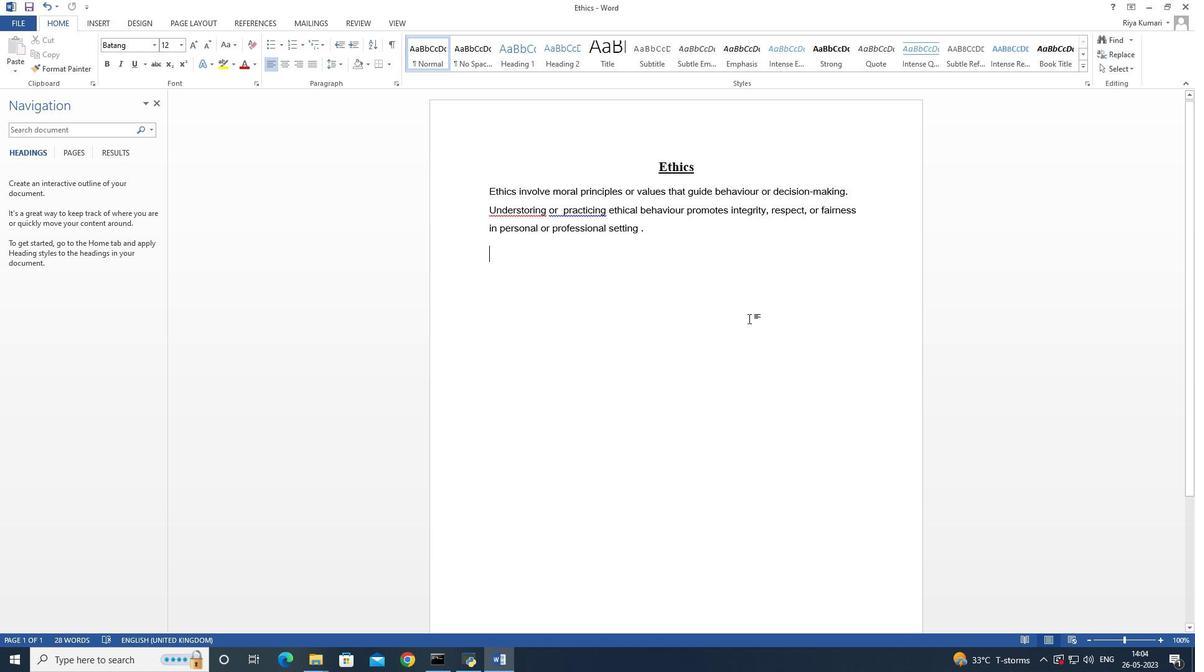 
Action: Key pressed ctrl+S
Screenshot: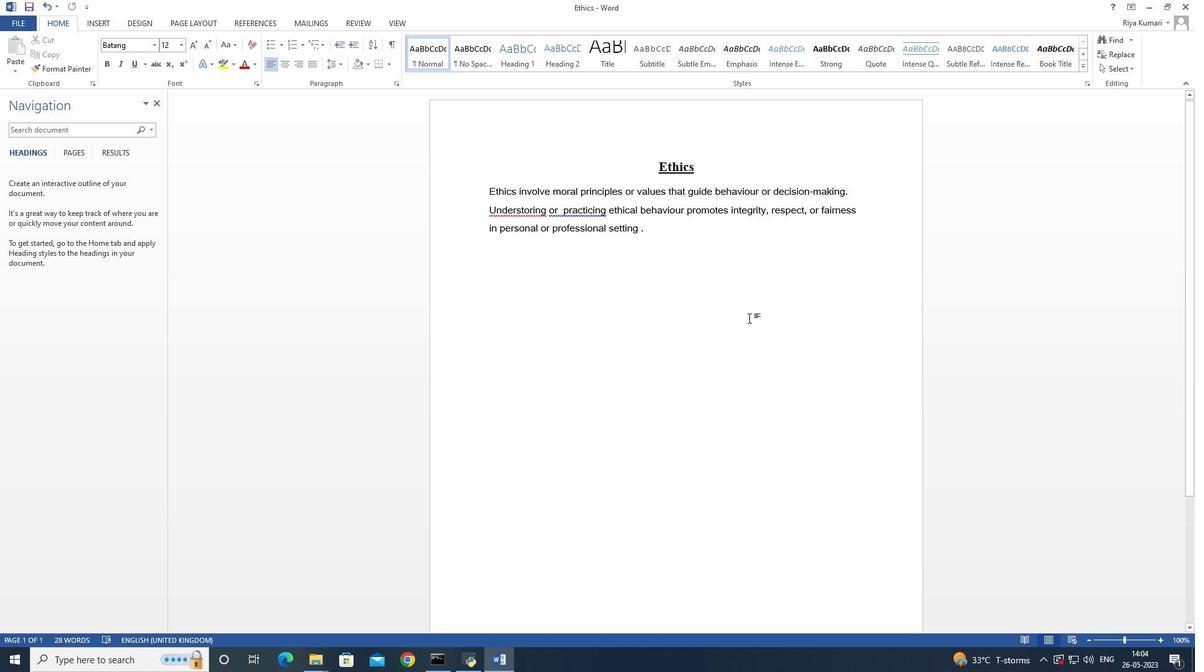 
Action: Mouse moved to (913, 252)
Screenshot: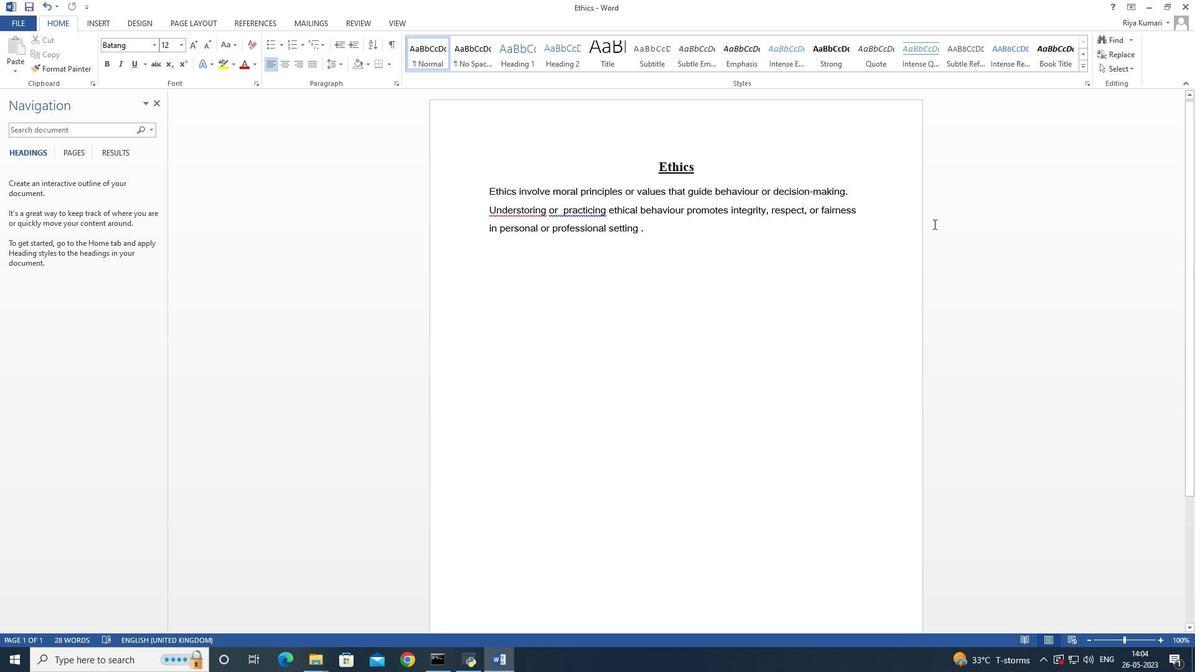 
